 Task: Log work in the project AgileCrest for the issue 'Implement a new cloud-based customer engagement system for a company with advanced marketing automation and customer retention features' spent time as '1w 5d 6h 57m' and remaining time as '2w 2d 18h 5m' and add a flag. Now add the issue to the epic 'PCI DSS Compliance'. Log work in the project AgileCrest for the issue 'Integrate a new virtual reality feature into an existing mobile application to enhance user experience and immersion' spent time as '1w 5d 16h 21m' and remaining time as '5w 2d 9h 22m' and clone the issue. Now add the issue to the epic 'IT Risk Management'
Action: Mouse moved to (934, 223)
Screenshot: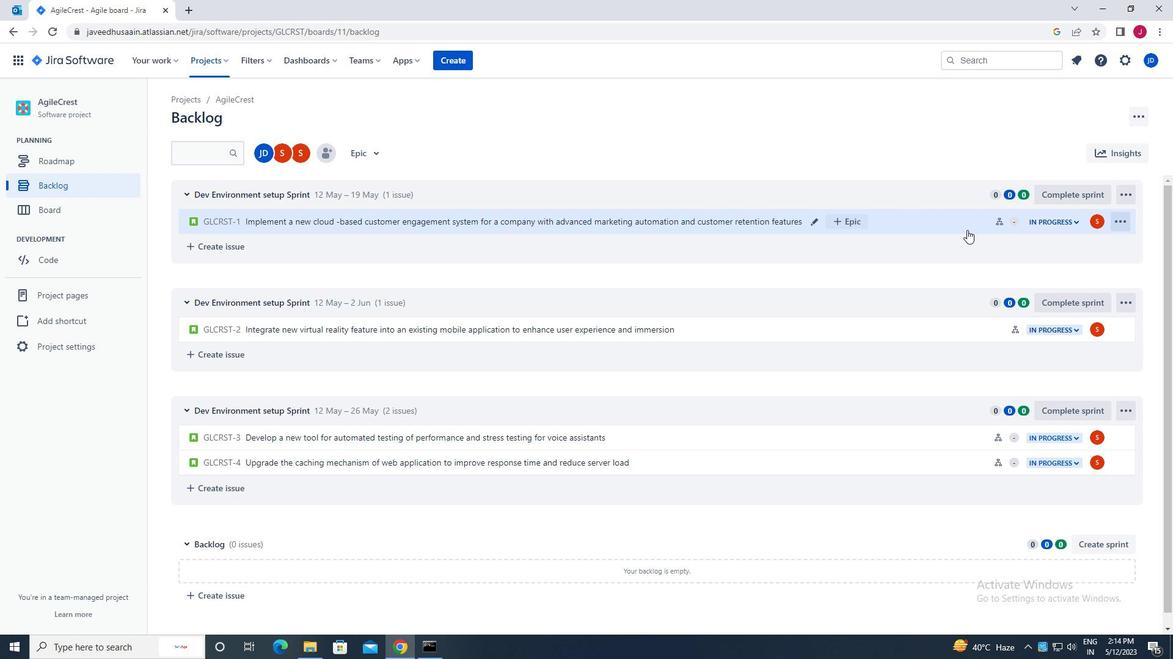 
Action: Mouse pressed left at (934, 223)
Screenshot: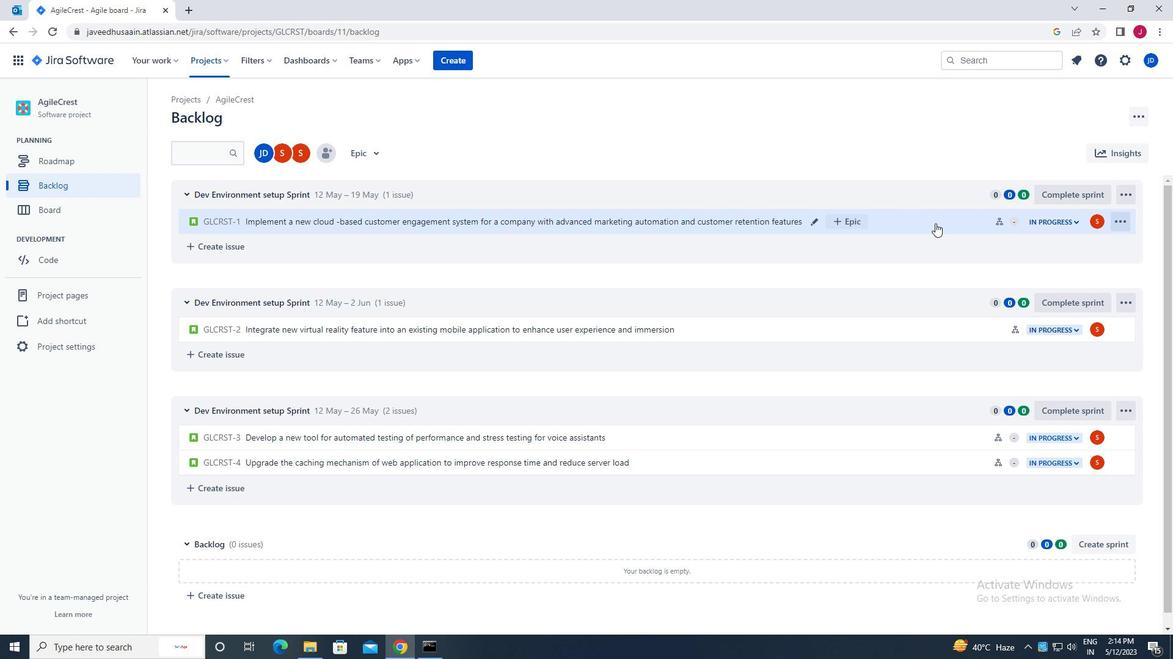 
Action: Mouse moved to (1117, 188)
Screenshot: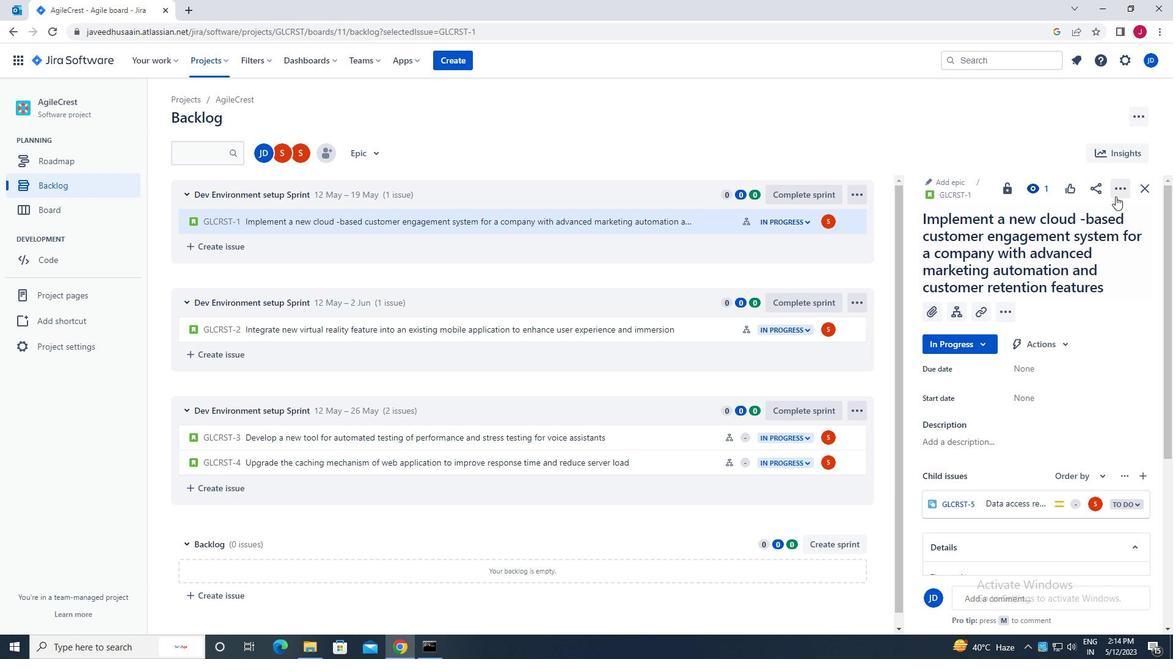 
Action: Mouse pressed left at (1117, 188)
Screenshot: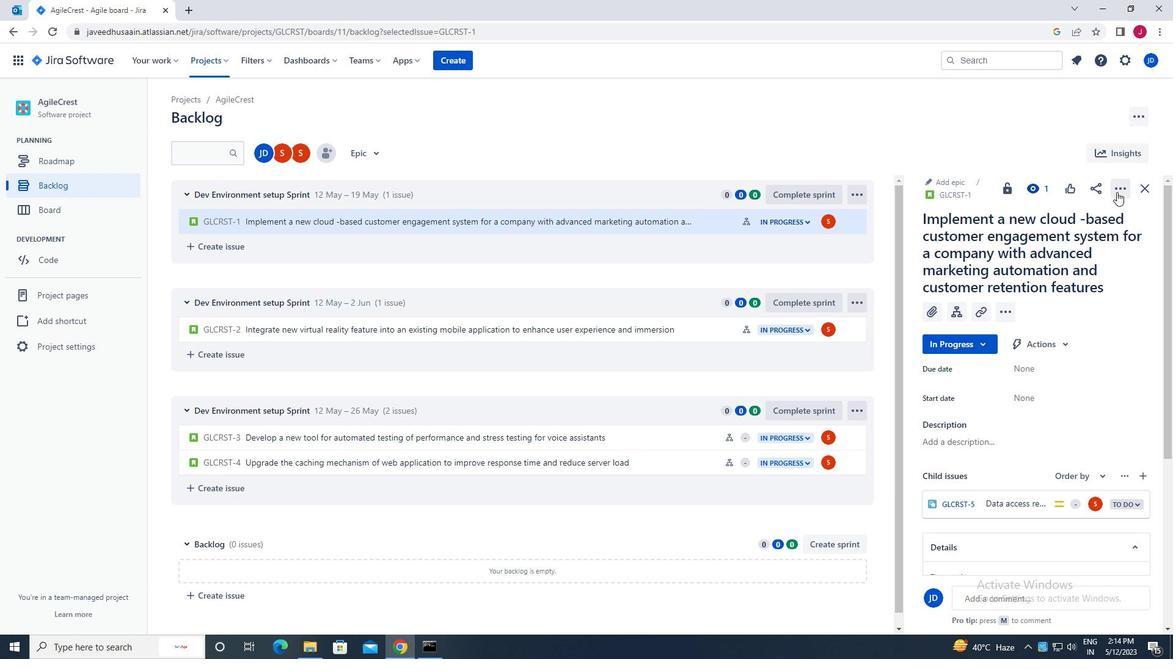 
Action: Mouse moved to (1070, 223)
Screenshot: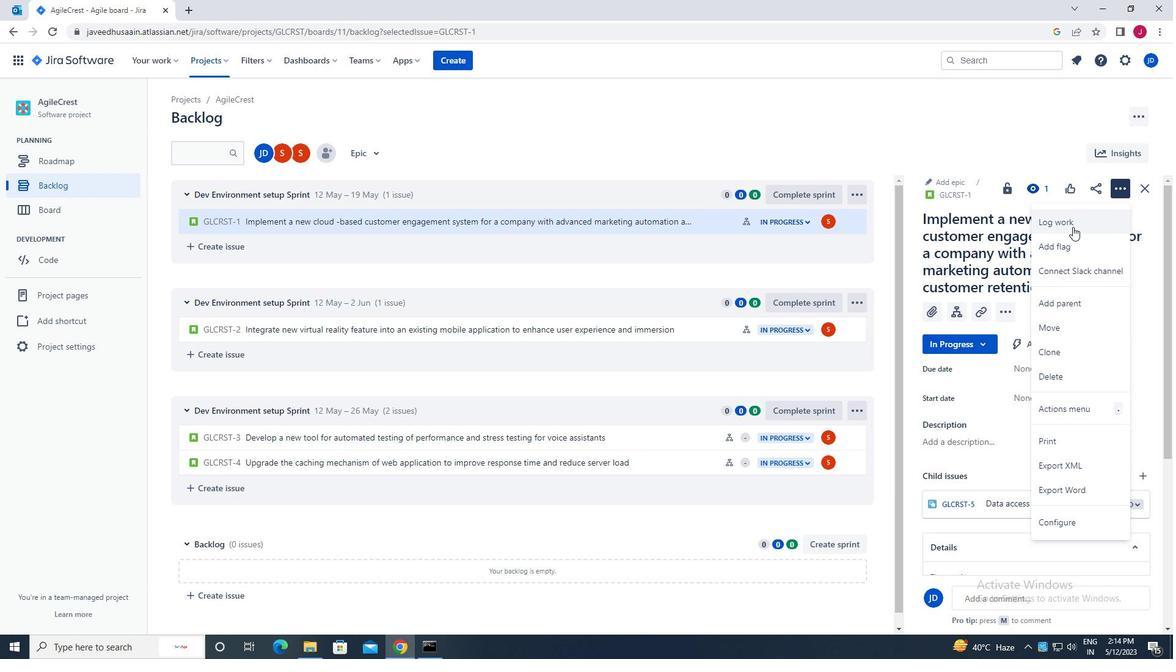 
Action: Mouse pressed left at (1070, 223)
Screenshot: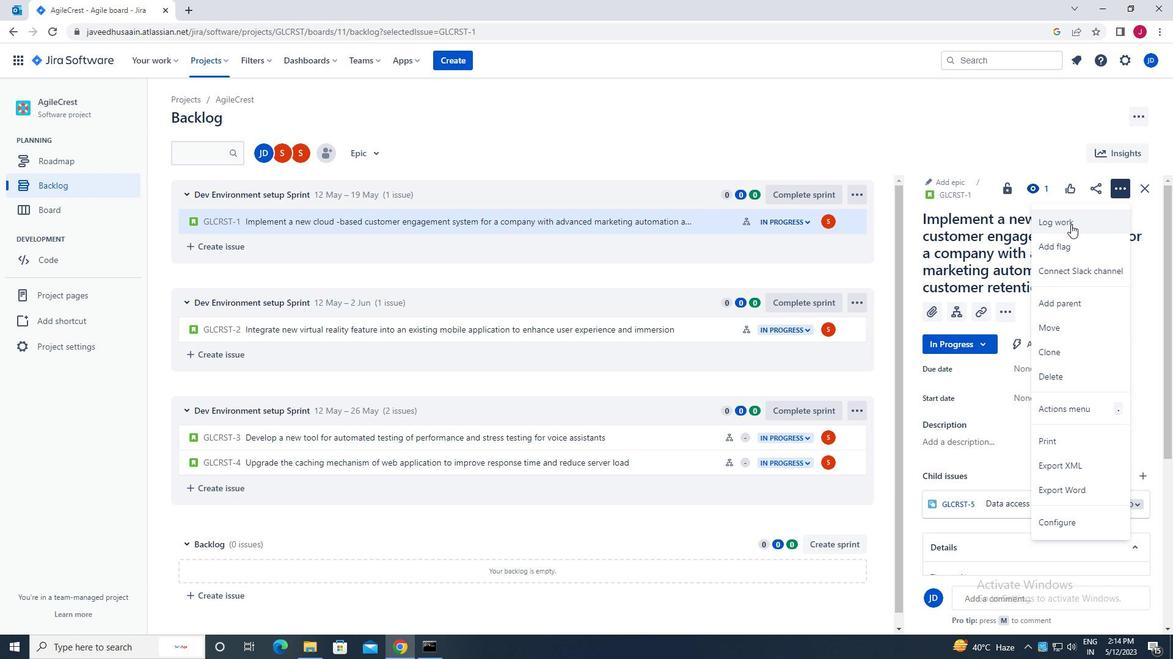 
Action: Mouse moved to (557, 181)
Screenshot: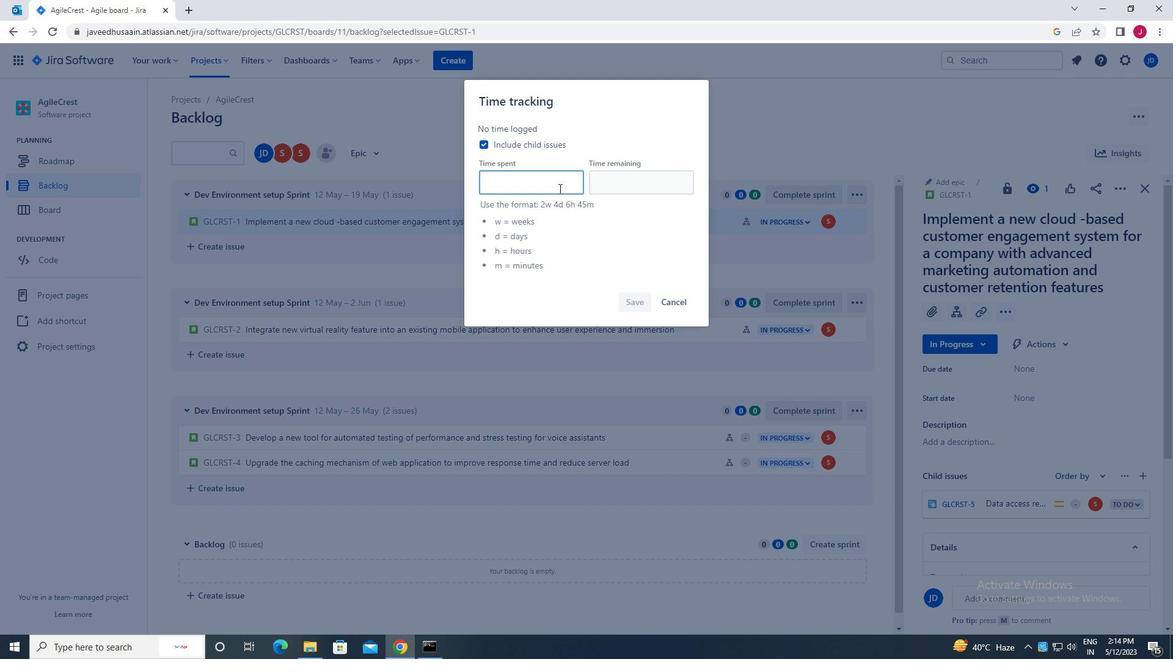 
Action: Mouse pressed left at (557, 181)
Screenshot: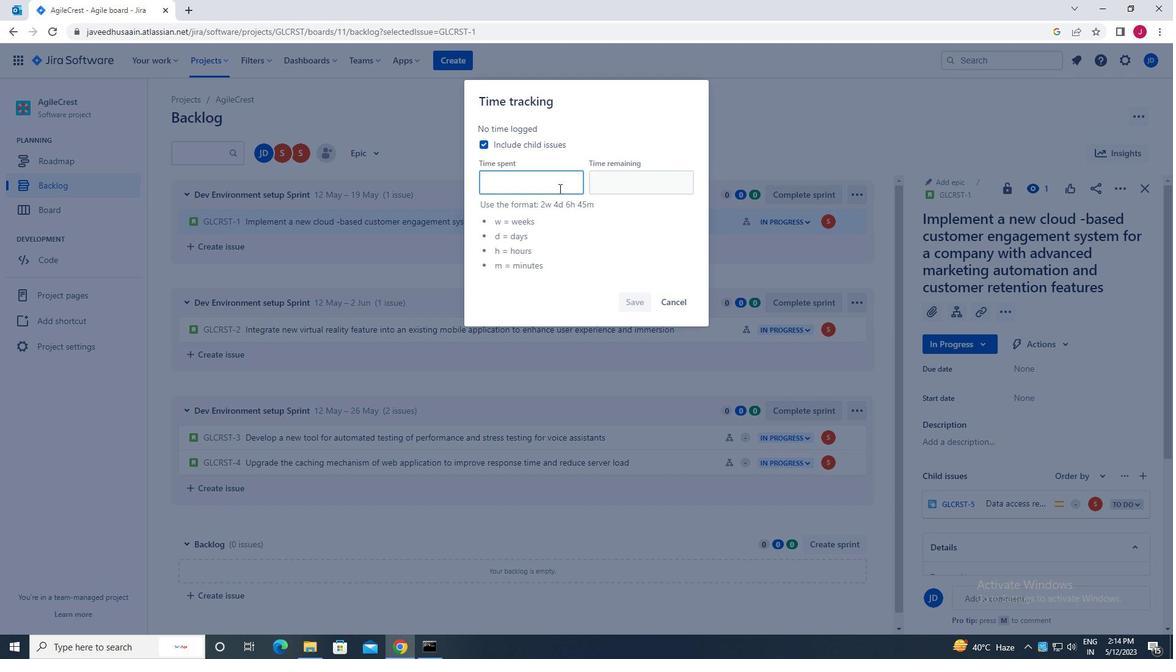 
Action: Mouse moved to (557, 181)
Screenshot: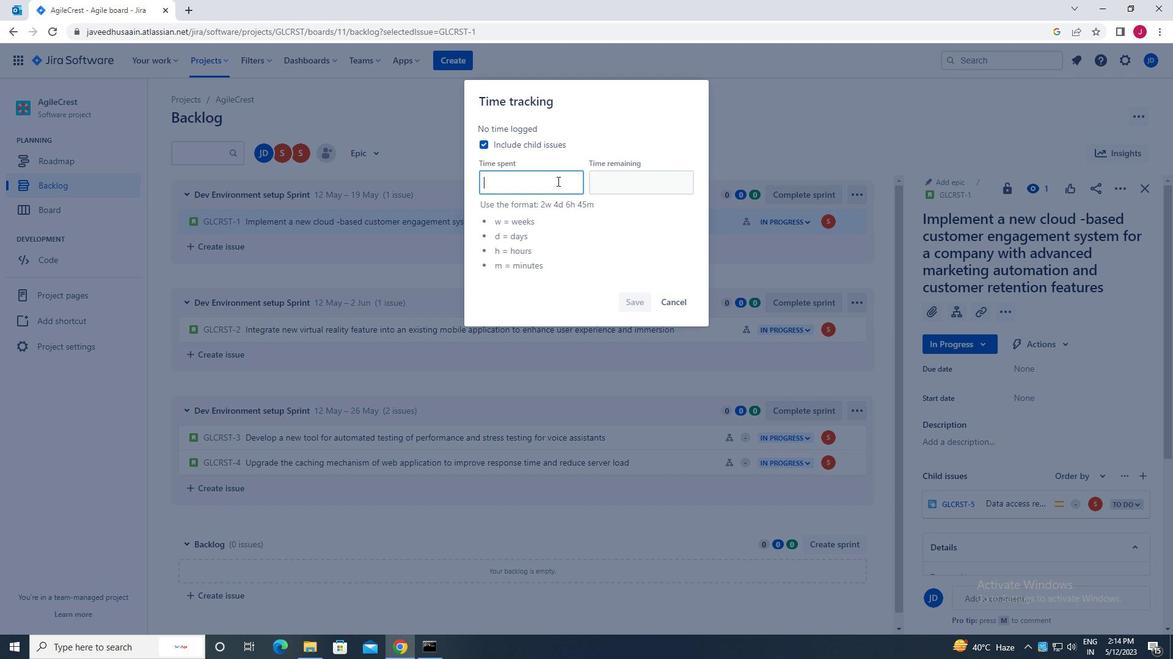
Action: Key pressed 1<Key.caps_lock>w<Key.space>5d<Key.space>6h<Key.space>57m
Screenshot: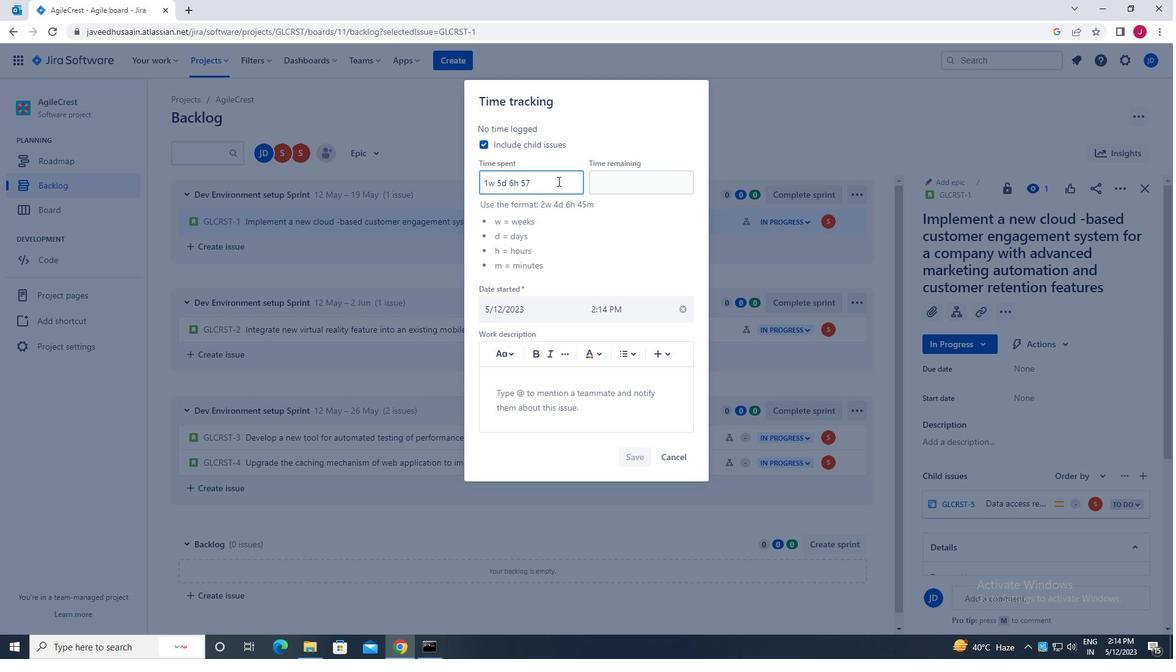 
Action: Mouse moved to (620, 184)
Screenshot: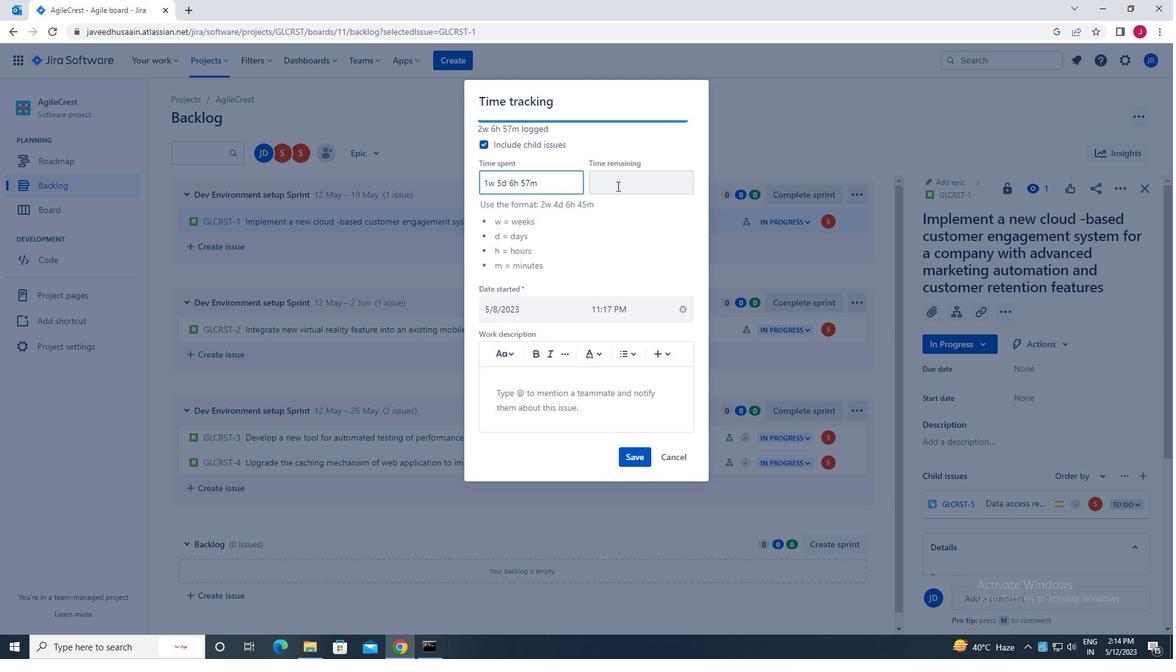 
Action: Mouse pressed left at (620, 184)
Screenshot: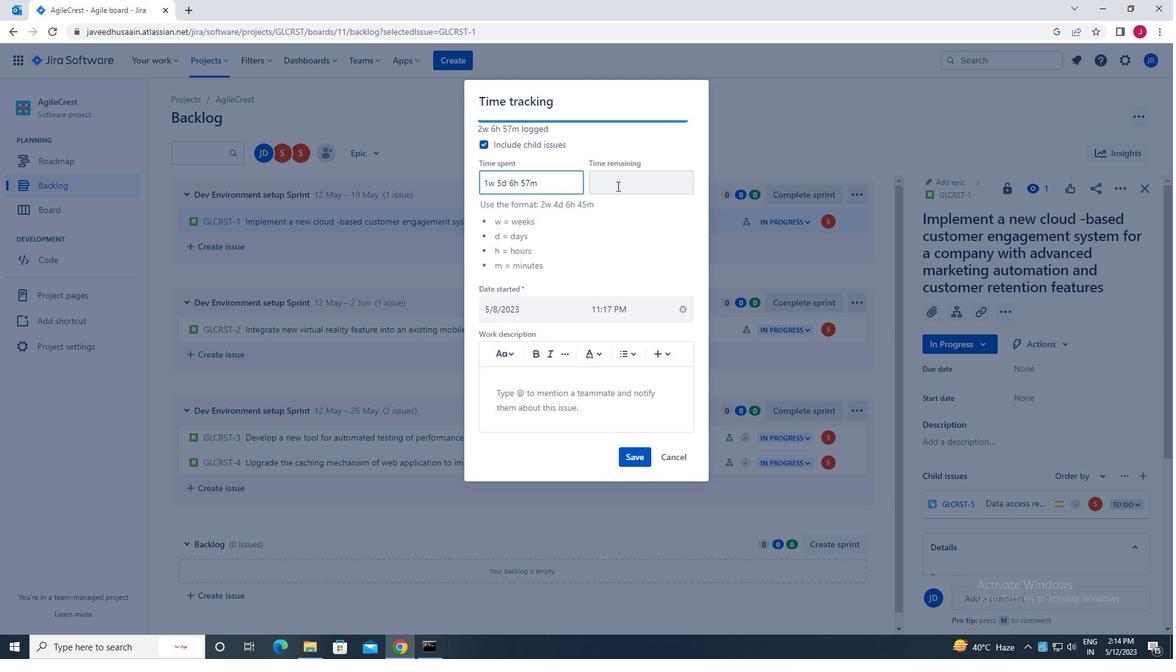 
Action: Mouse moved to (620, 184)
Screenshot: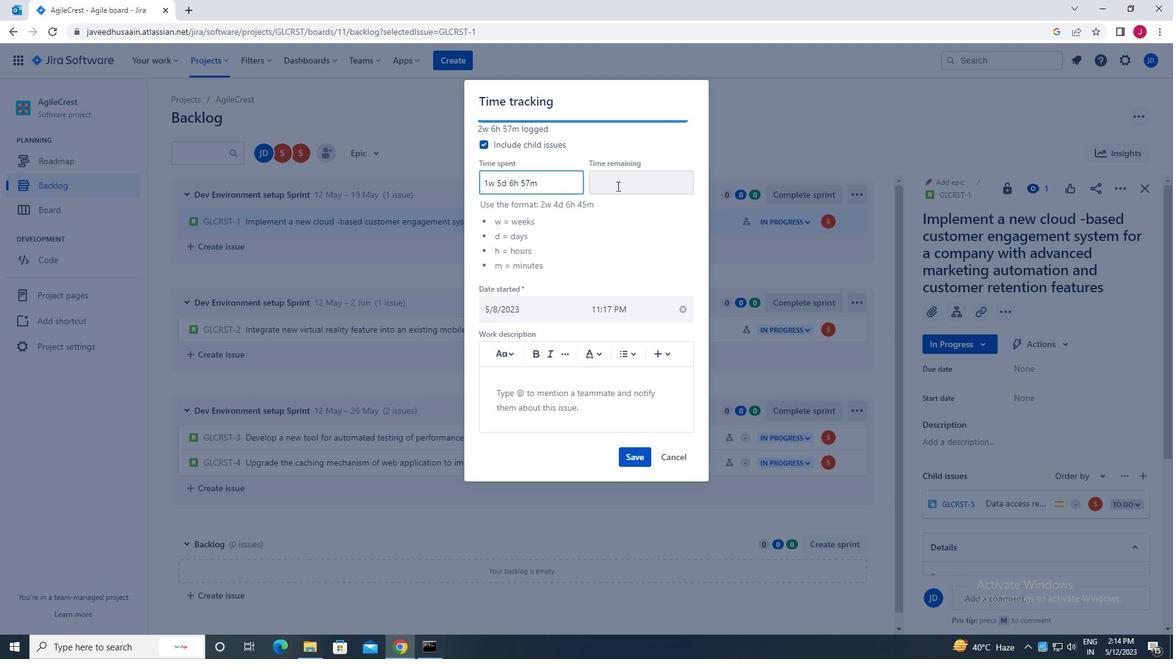 
Action: Key pressed 2w<Key.space>2d<Key.space>18h<Key.space>5m
Screenshot: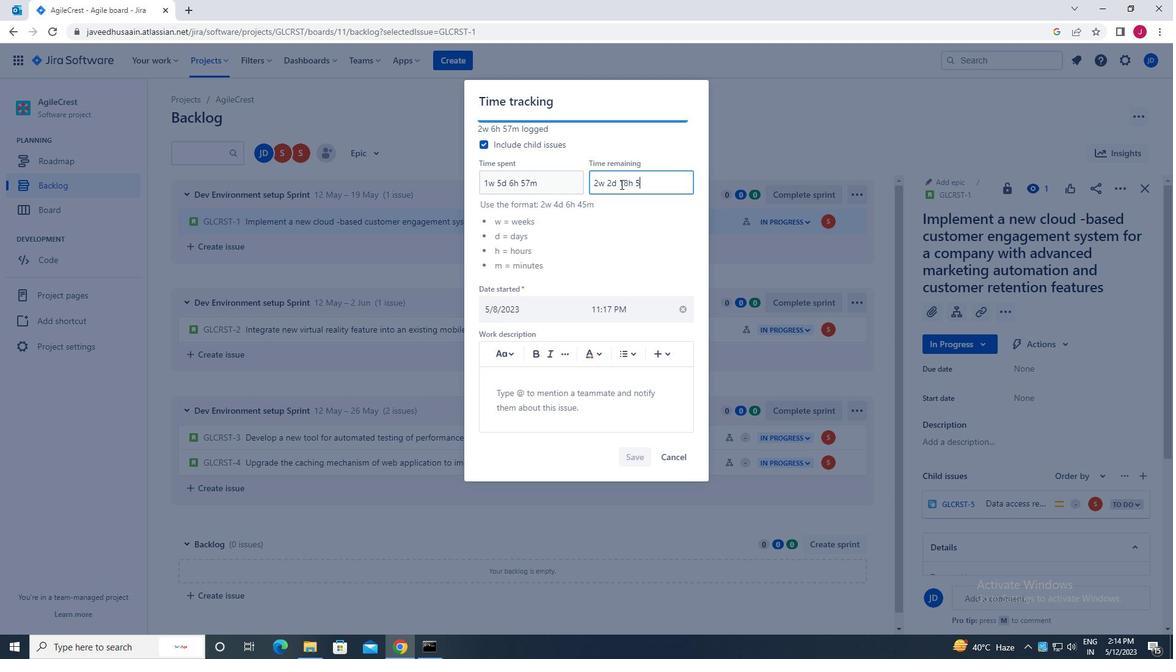 
Action: Mouse moved to (636, 461)
Screenshot: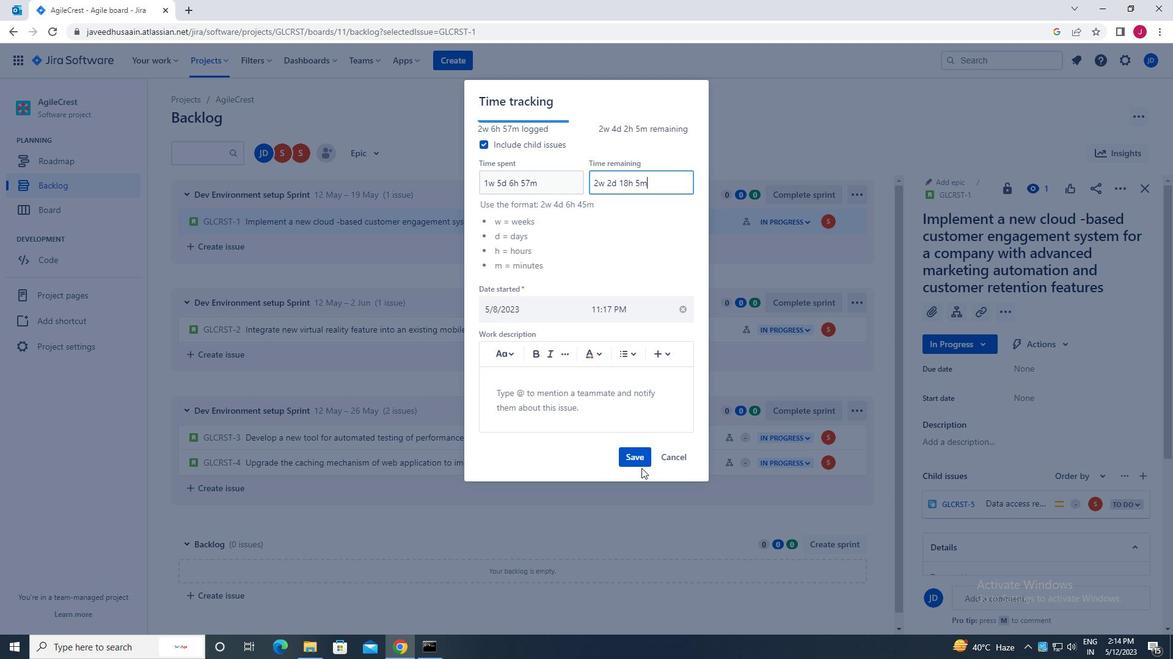 
Action: Mouse pressed left at (636, 461)
Screenshot: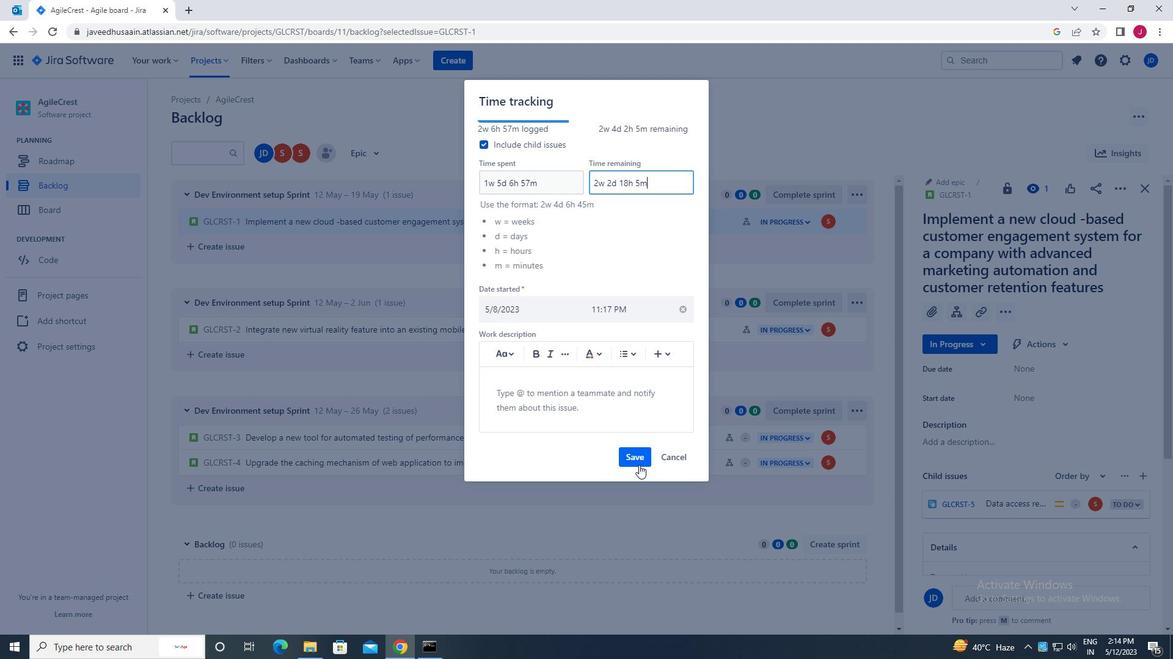 
Action: Mouse moved to (1116, 183)
Screenshot: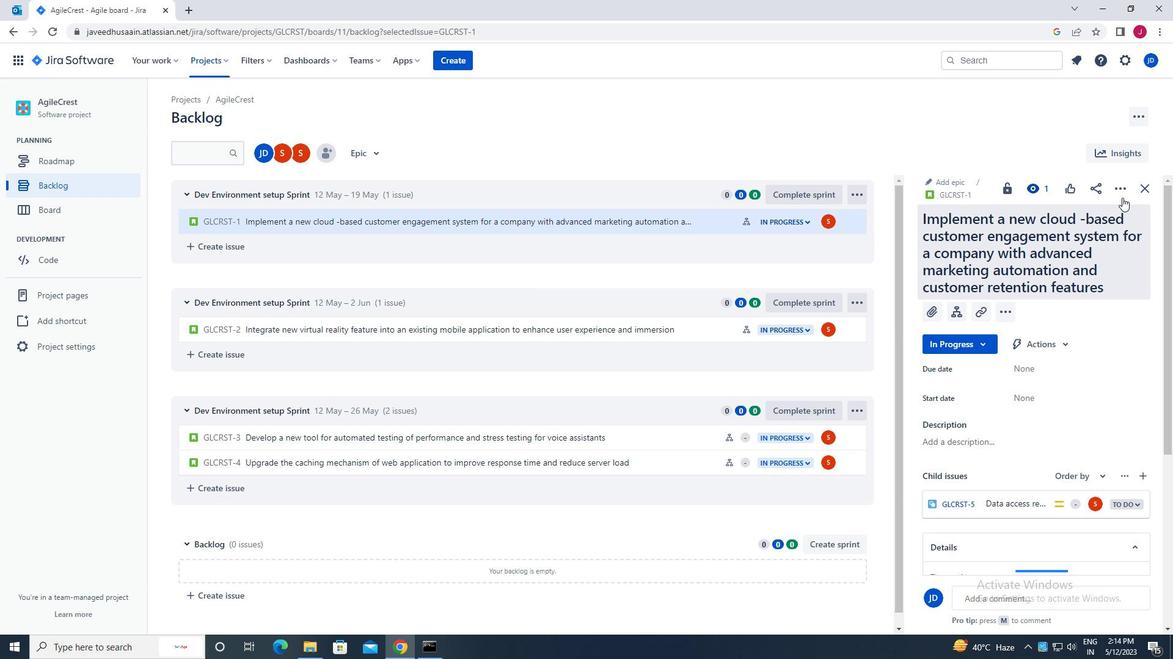 
Action: Mouse pressed left at (1116, 183)
Screenshot: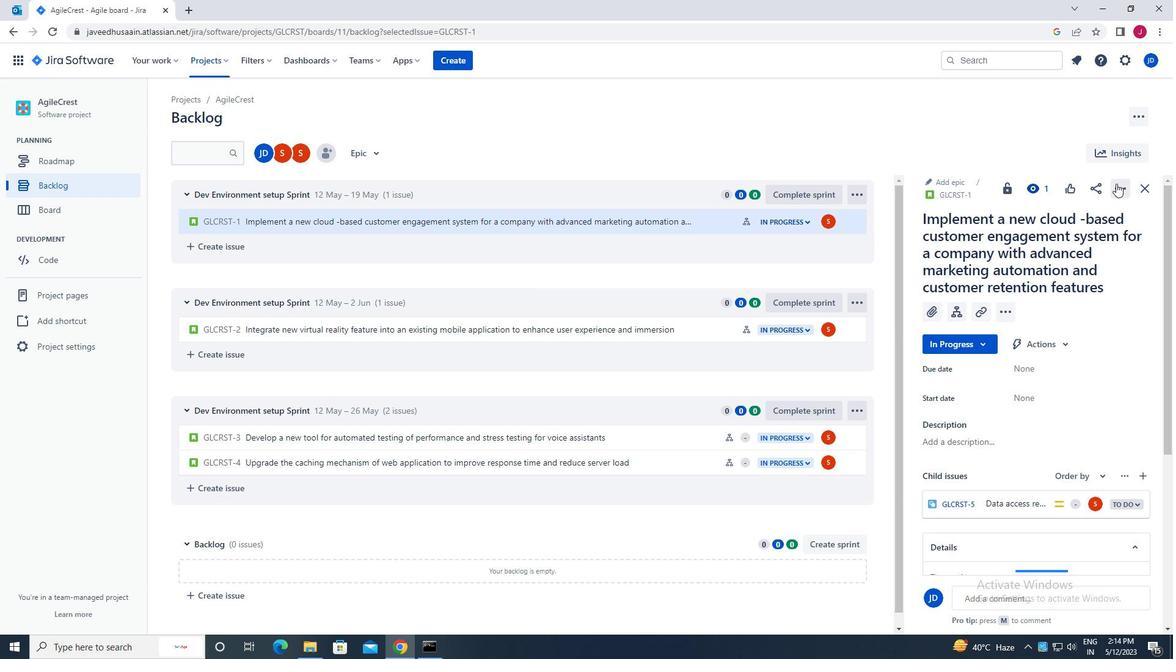 
Action: Mouse moved to (1060, 248)
Screenshot: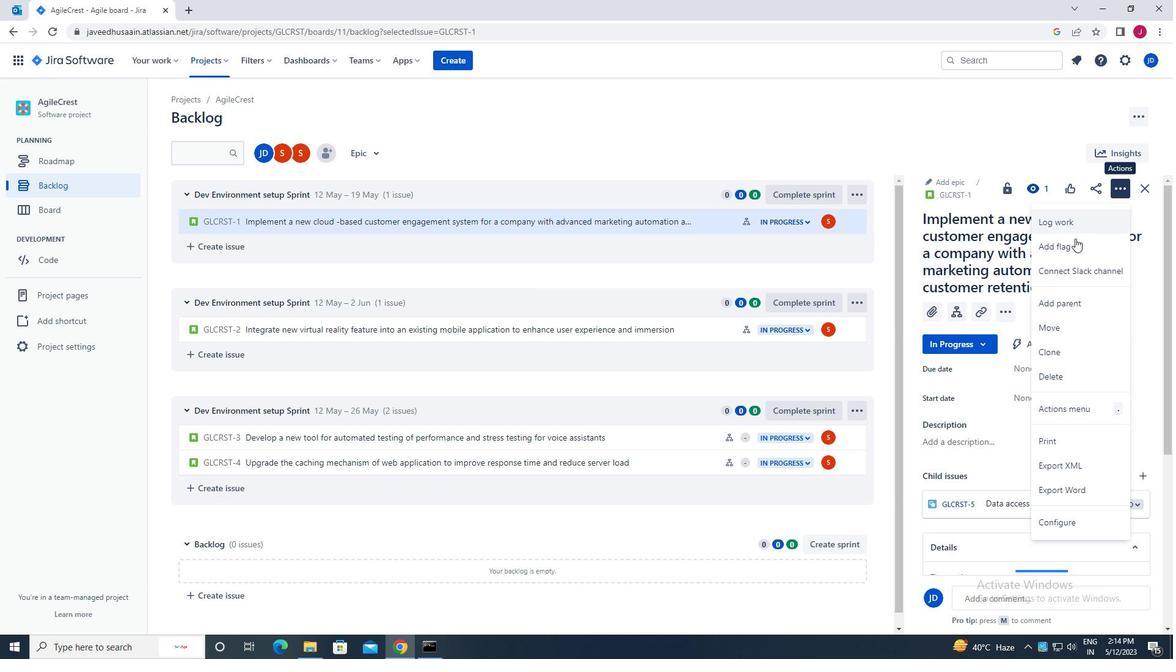 
Action: Mouse pressed left at (1060, 248)
Screenshot: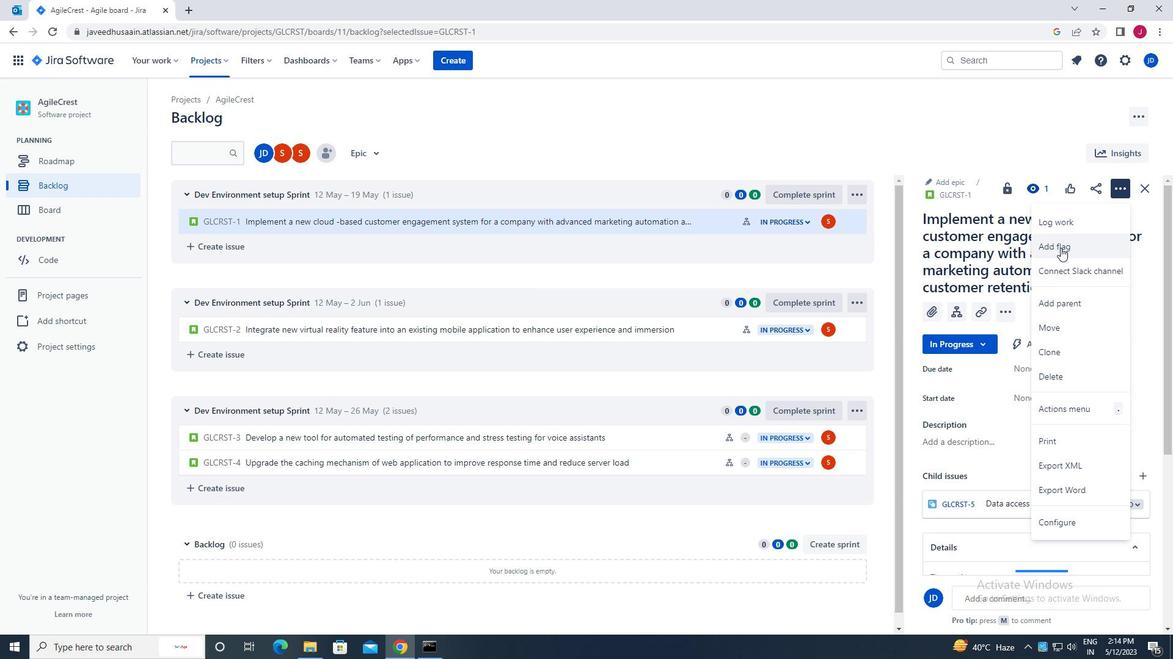 
Action: Mouse moved to (1140, 191)
Screenshot: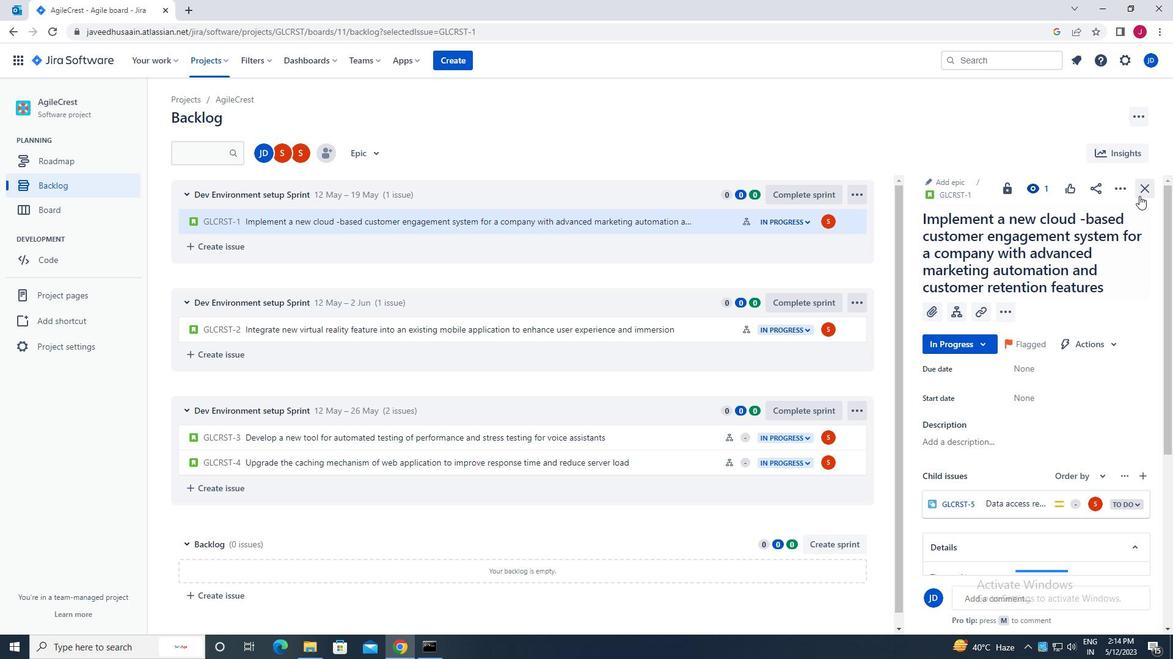 
Action: Mouse pressed left at (1140, 191)
Screenshot: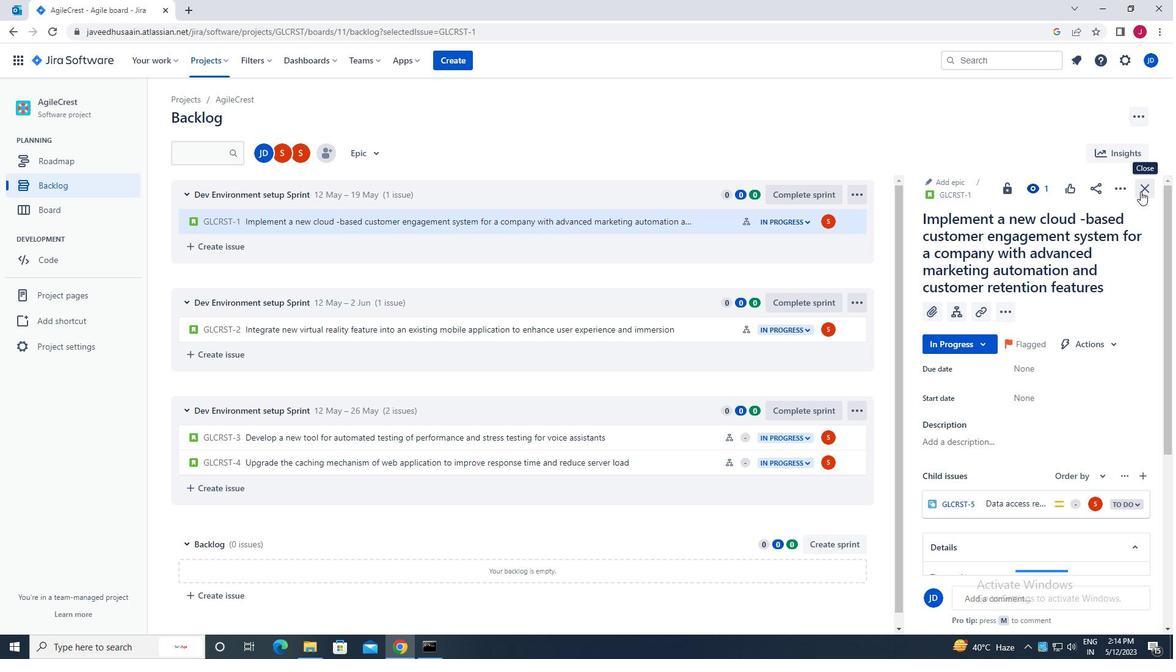 
Action: Mouse moved to (354, 152)
Screenshot: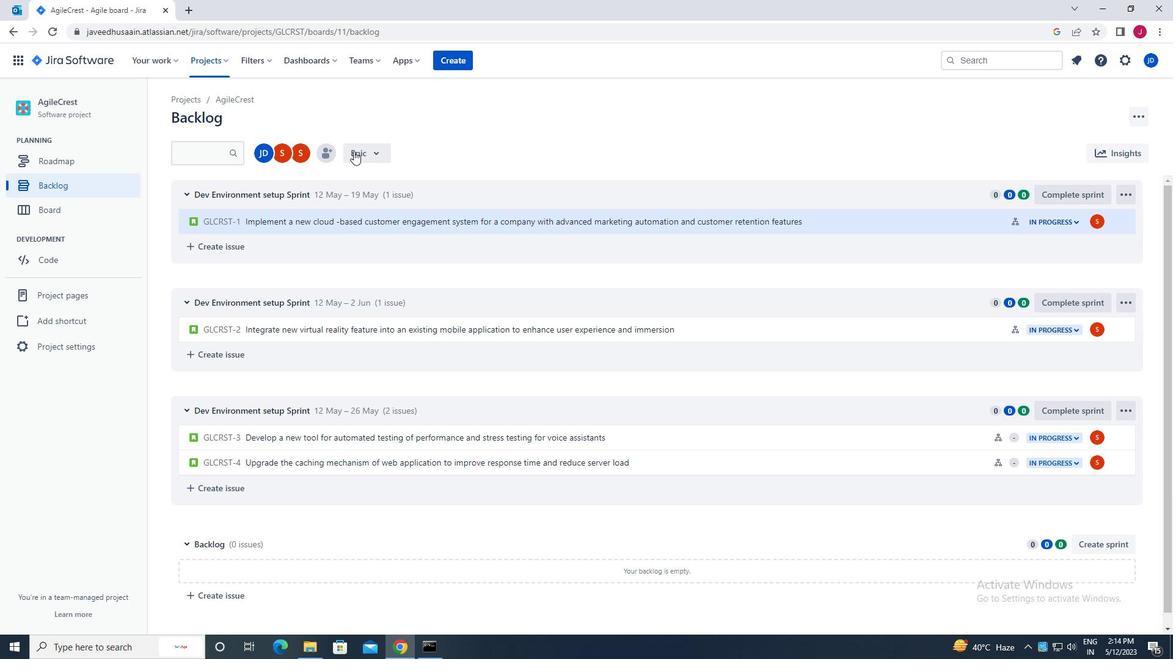 
Action: Mouse pressed left at (354, 152)
Screenshot: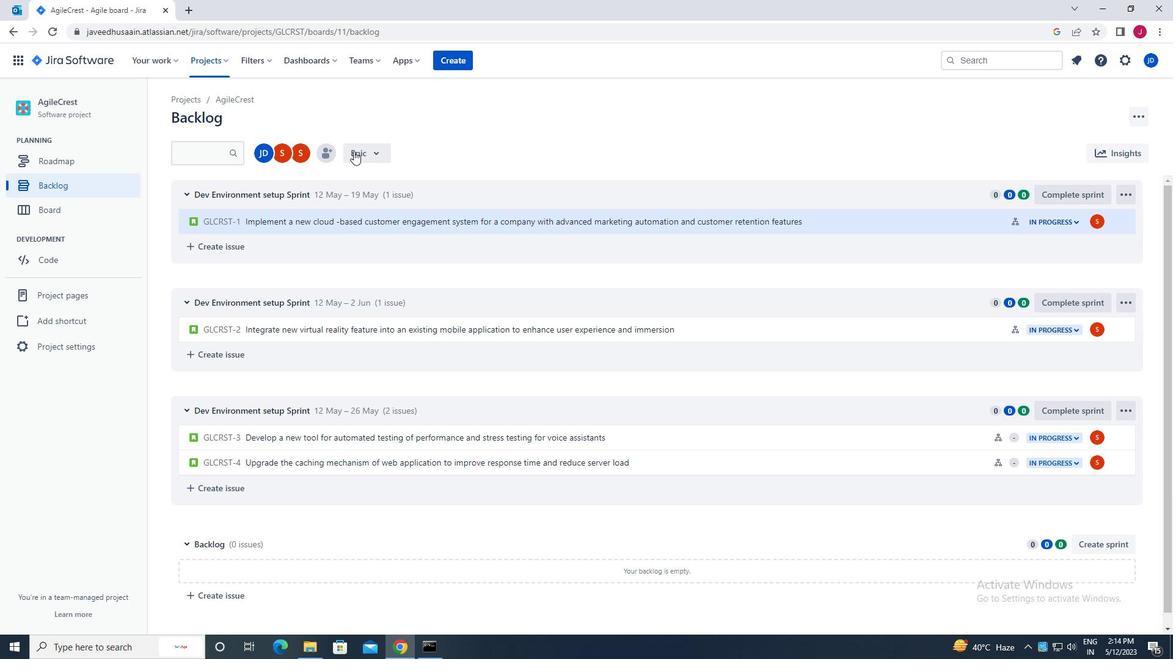 
Action: Mouse moved to (373, 202)
Screenshot: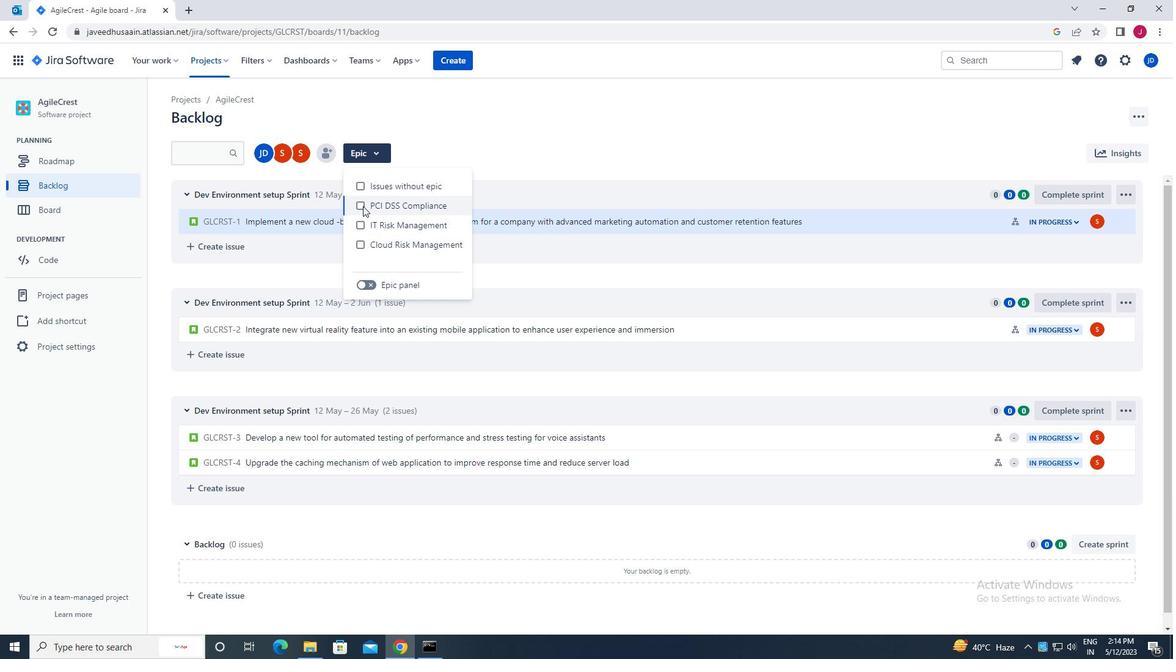 
Action: Mouse pressed left at (373, 202)
Screenshot: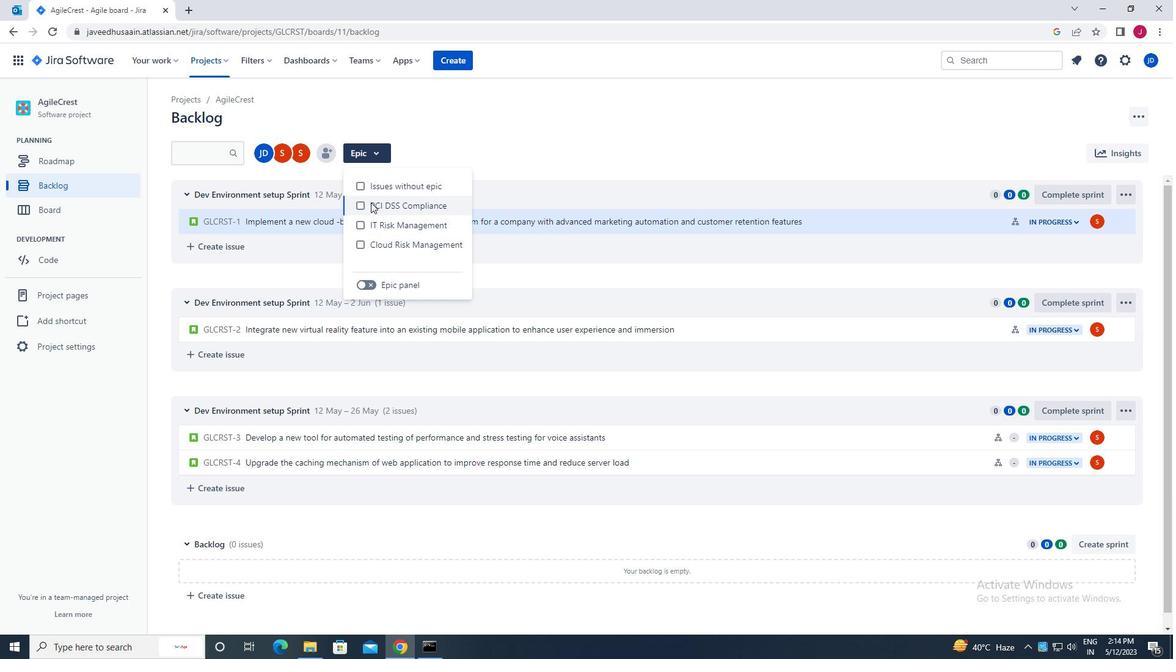 
Action: Mouse moved to (596, 127)
Screenshot: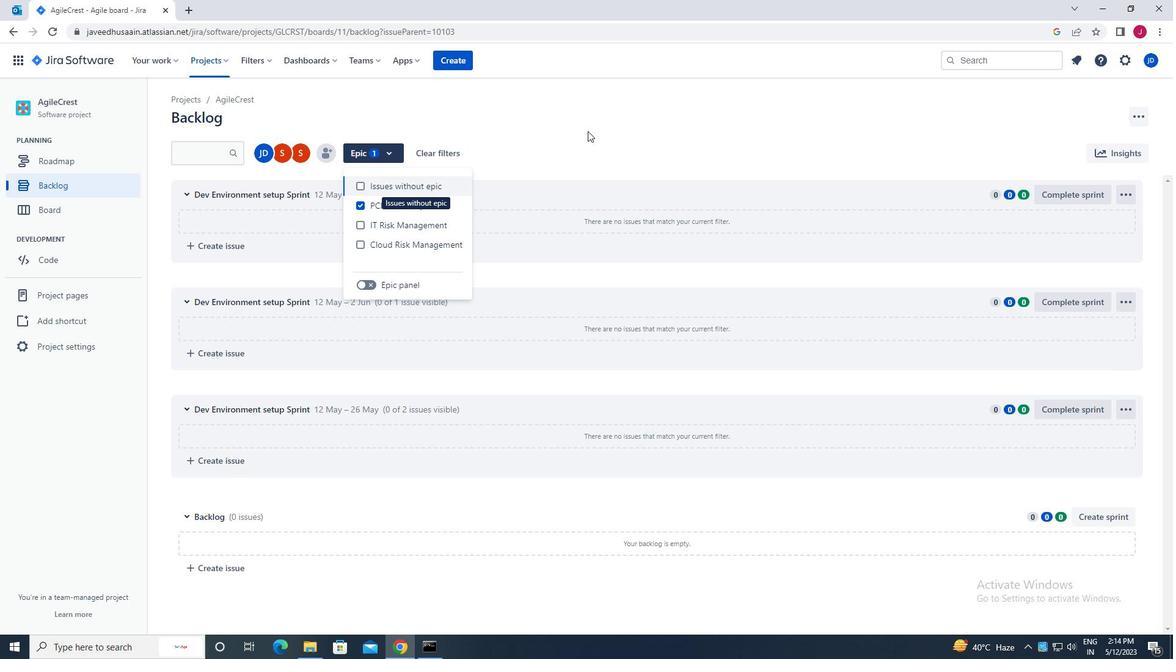 
Action: Mouse pressed left at (596, 127)
Screenshot: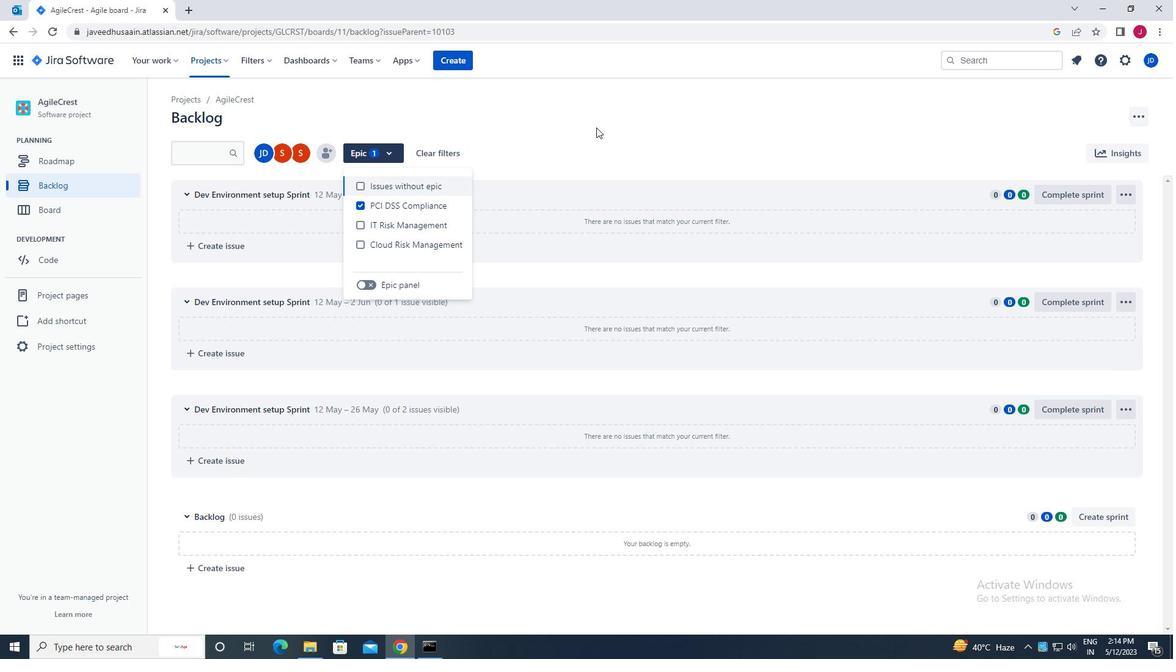 
Action: Mouse moved to (89, 183)
Screenshot: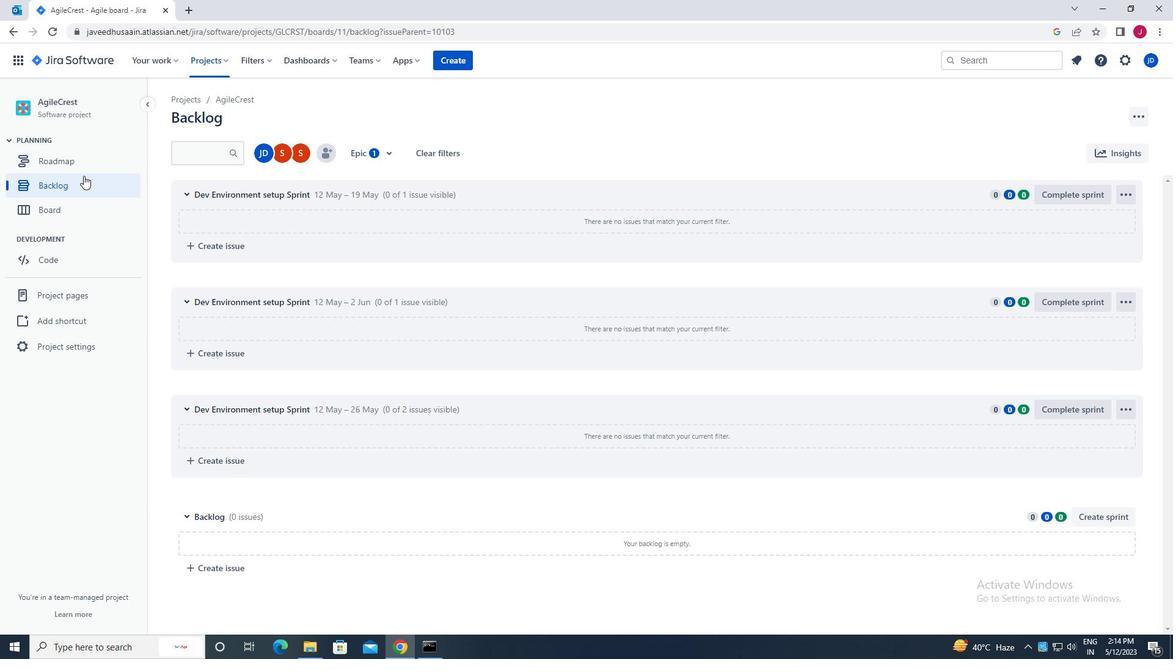
Action: Mouse pressed left at (89, 183)
Screenshot: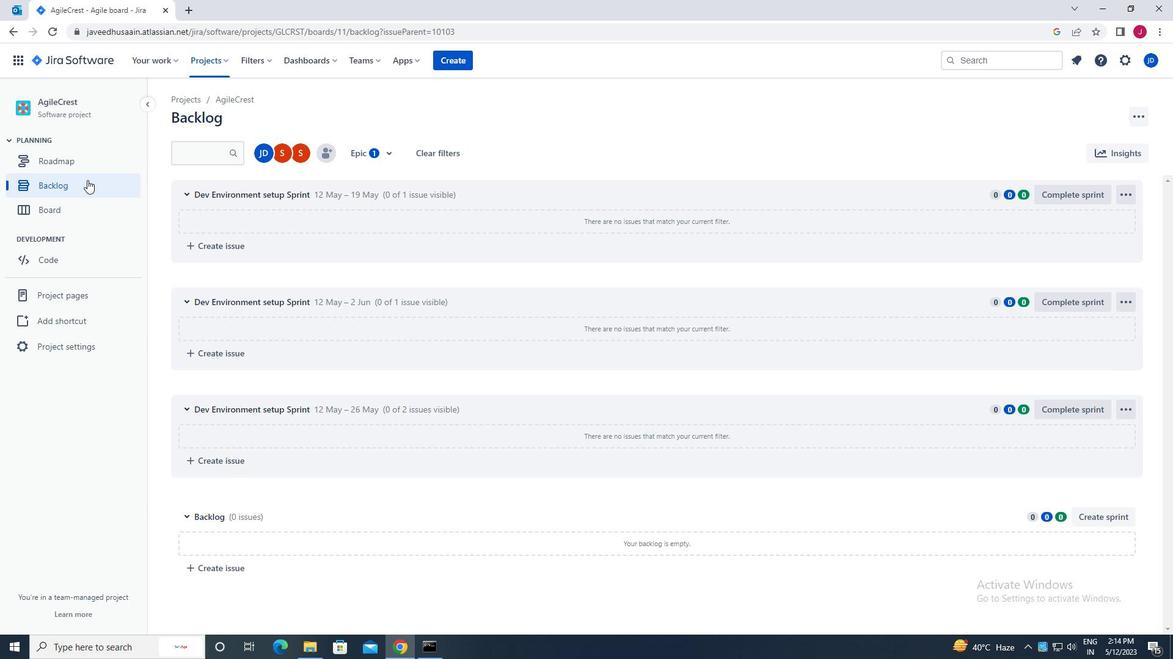 
Action: Mouse moved to (921, 335)
Screenshot: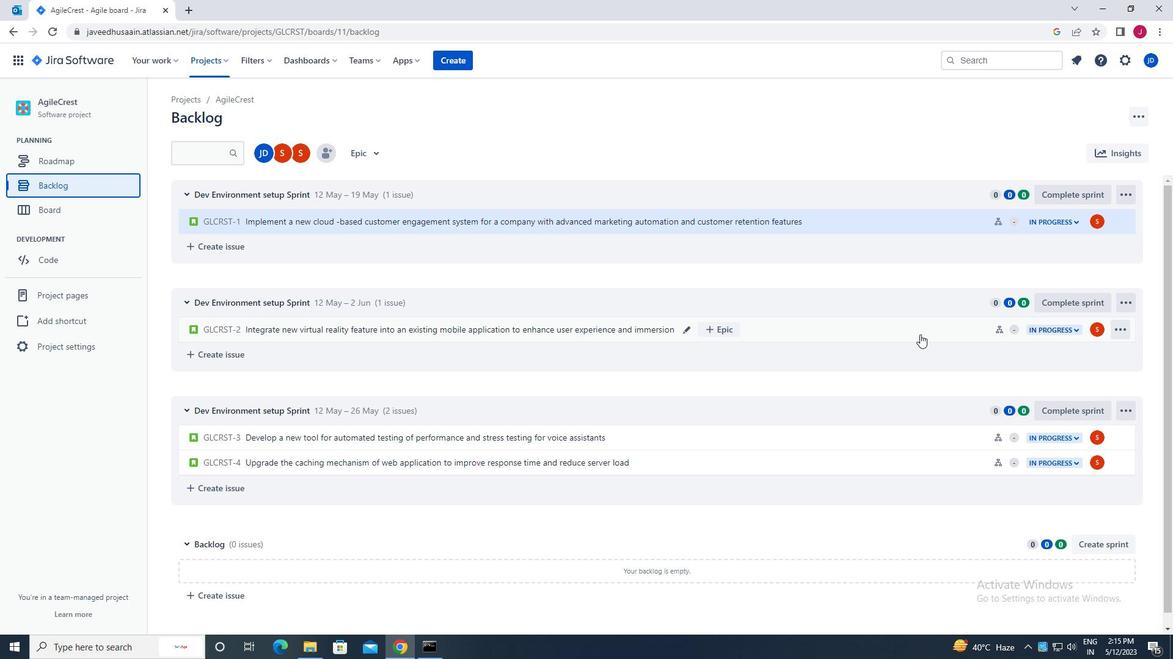 
Action: Mouse pressed left at (921, 335)
Screenshot: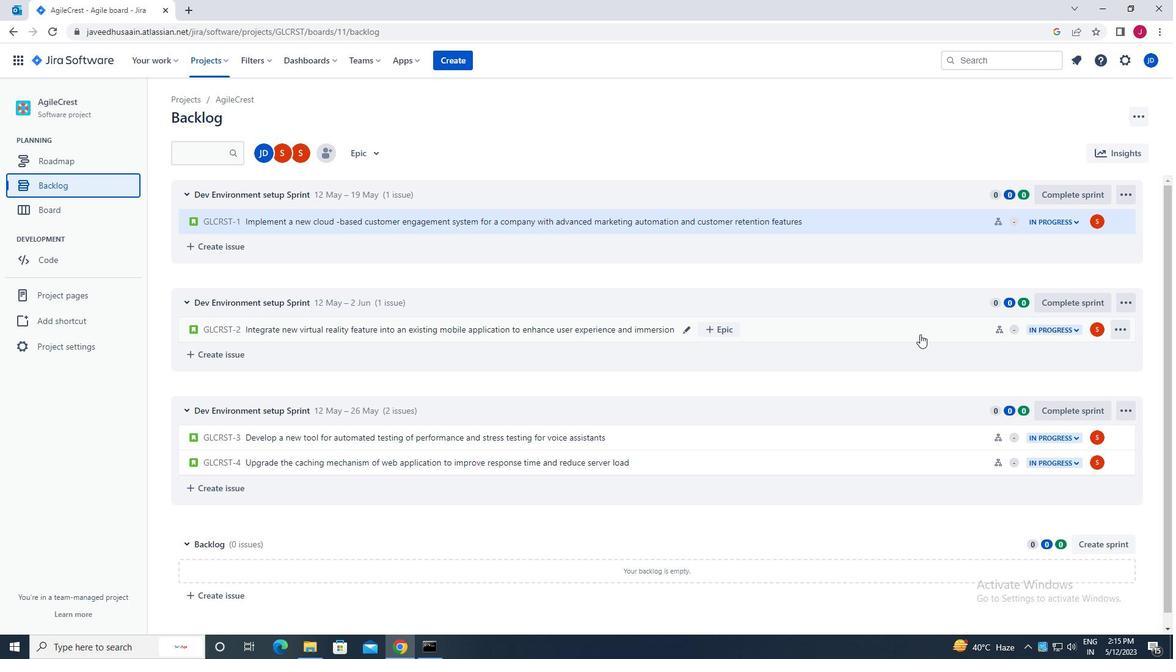 
Action: Mouse moved to (1119, 185)
Screenshot: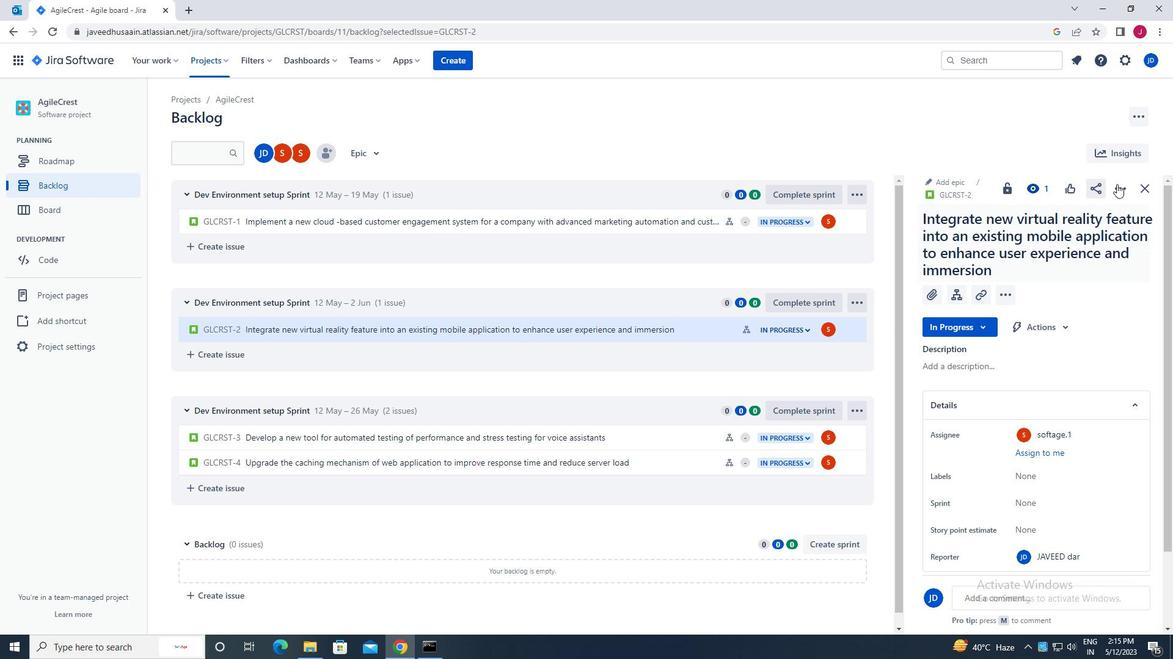 
Action: Mouse pressed left at (1119, 185)
Screenshot: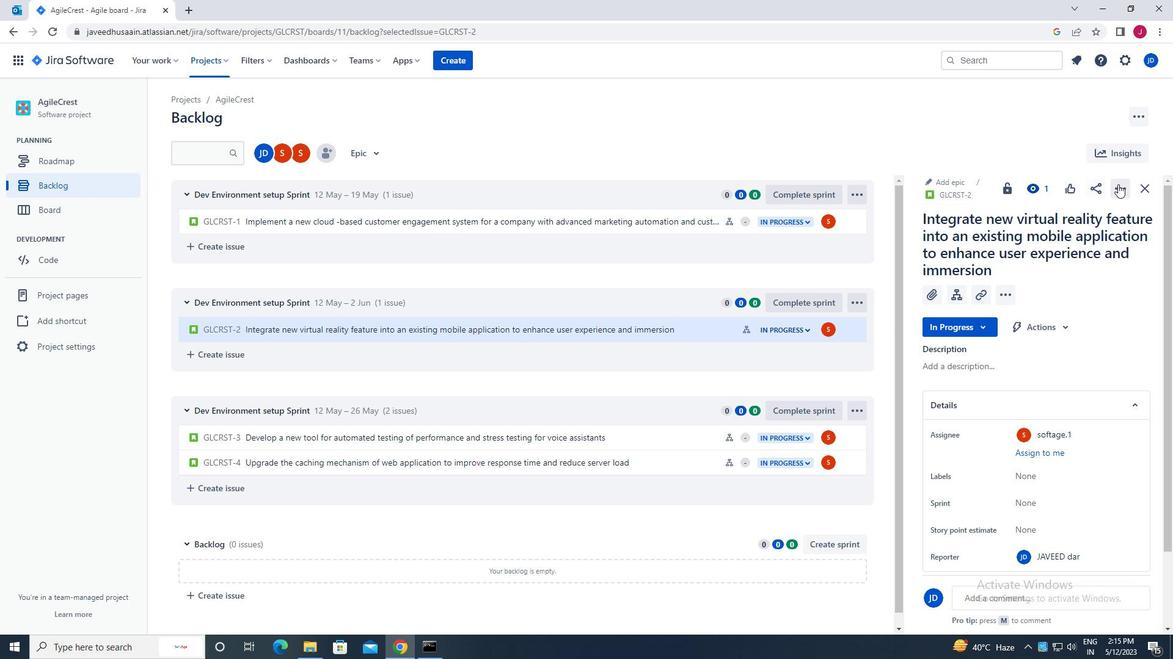 
Action: Mouse moved to (1068, 223)
Screenshot: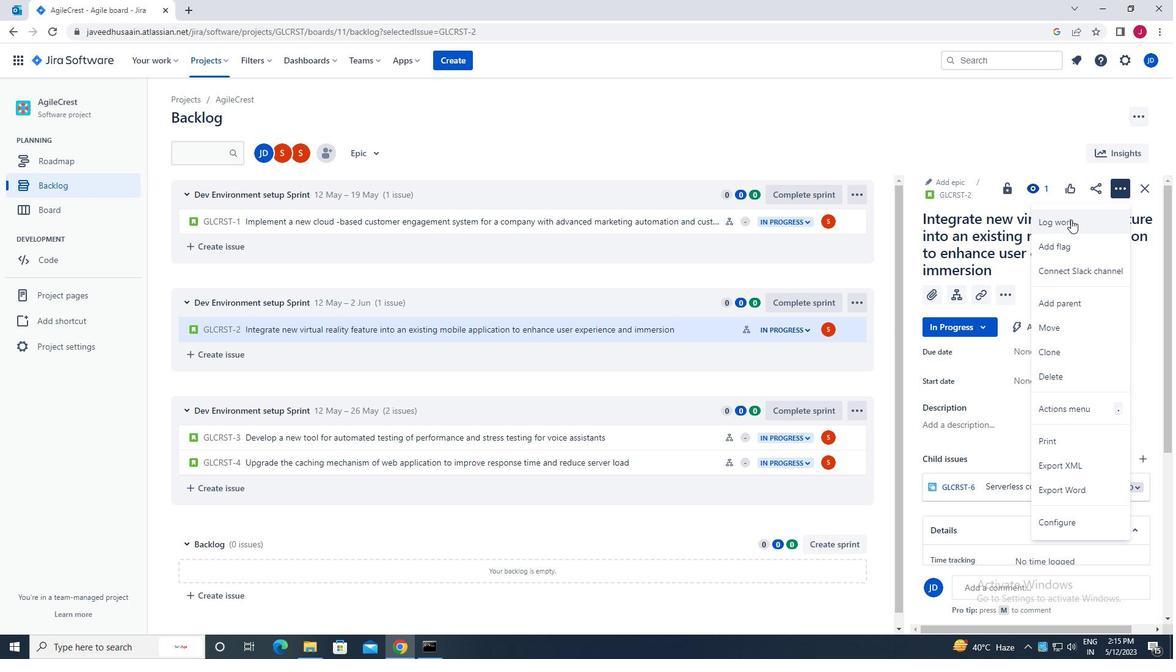 
Action: Mouse pressed left at (1068, 223)
Screenshot: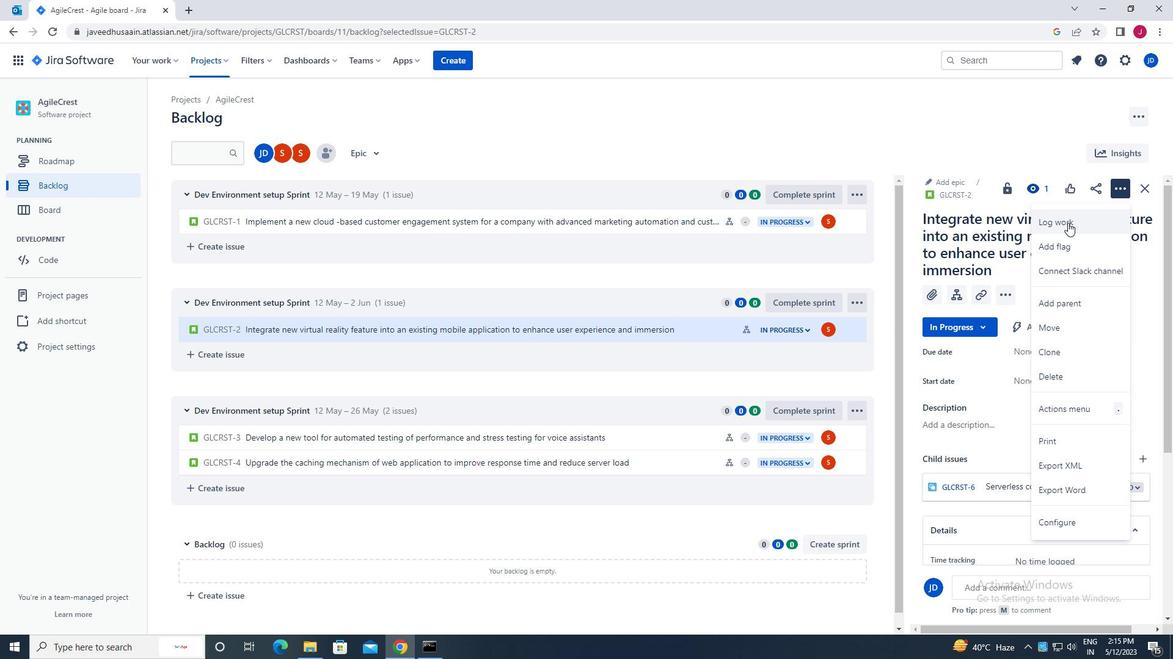 
Action: Mouse moved to (562, 183)
Screenshot: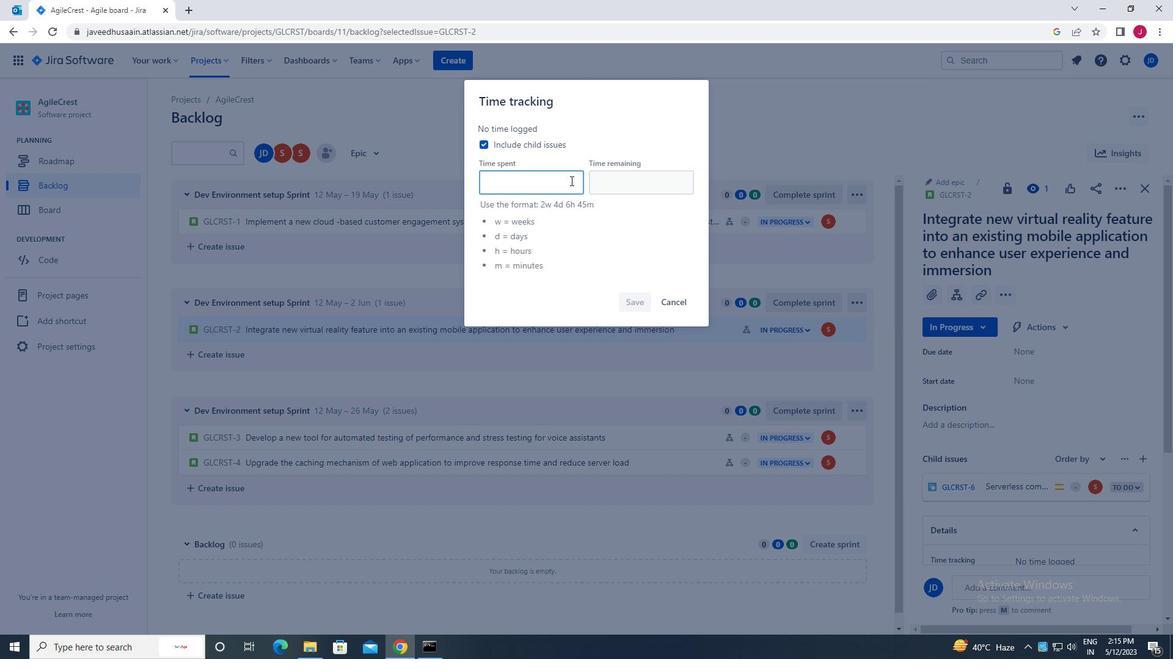 
Action: Mouse pressed left at (562, 183)
Screenshot: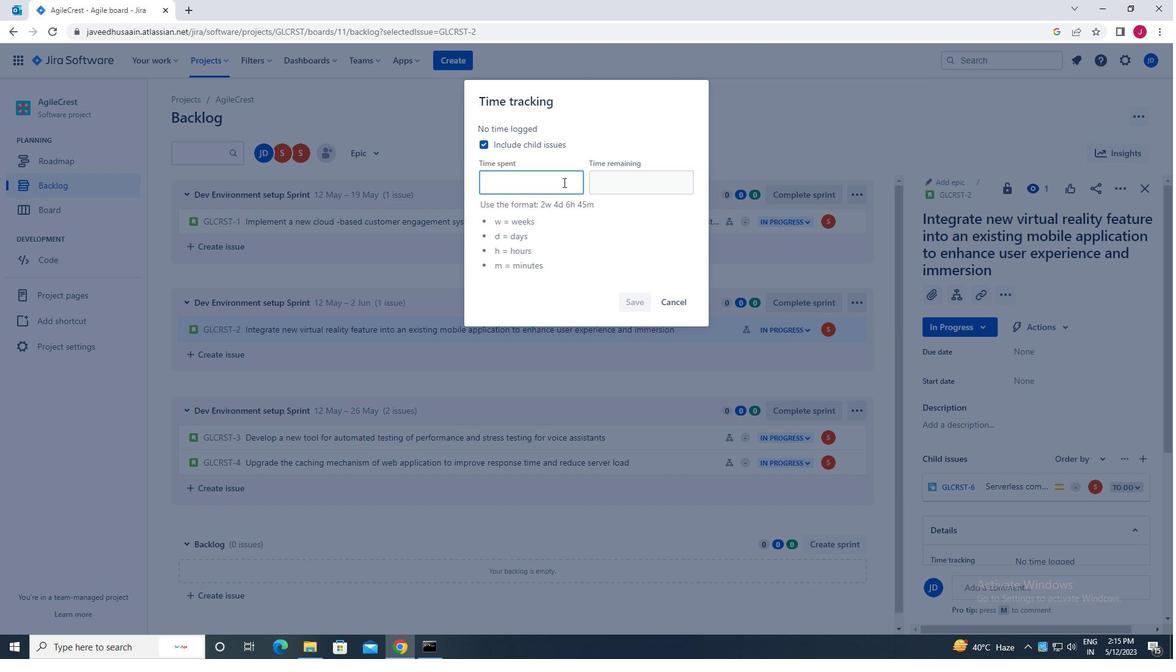 
Action: Key pressed 1w<Key.space>5d<Key.space>16h<Key.space>21m
Screenshot: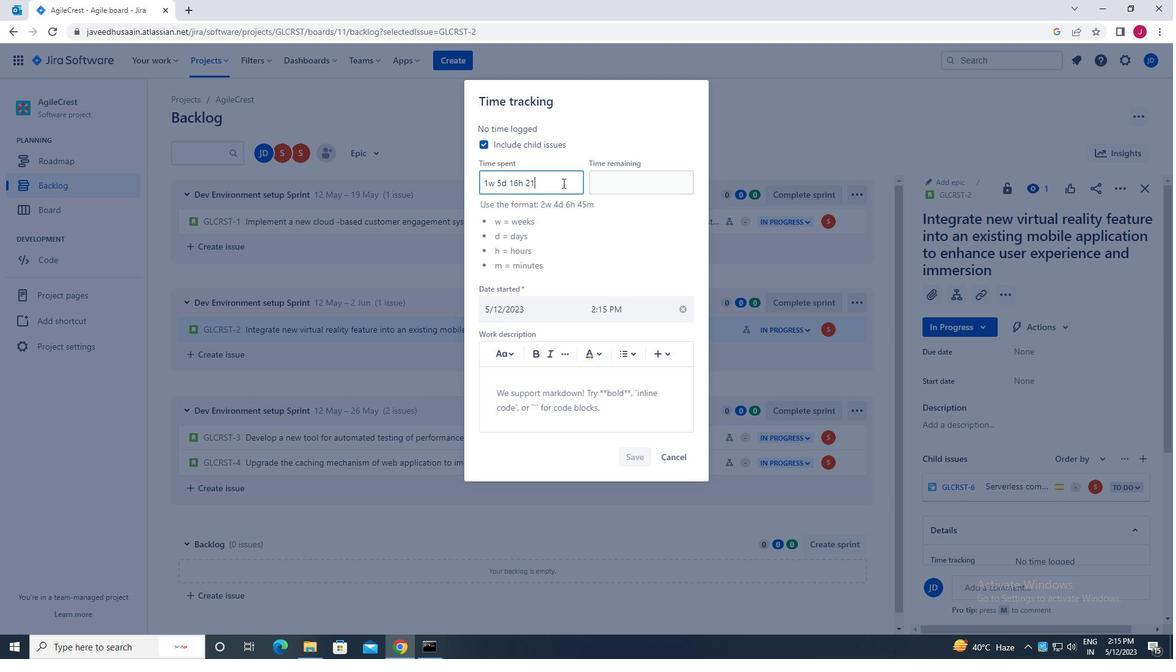 
Action: Mouse moved to (604, 185)
Screenshot: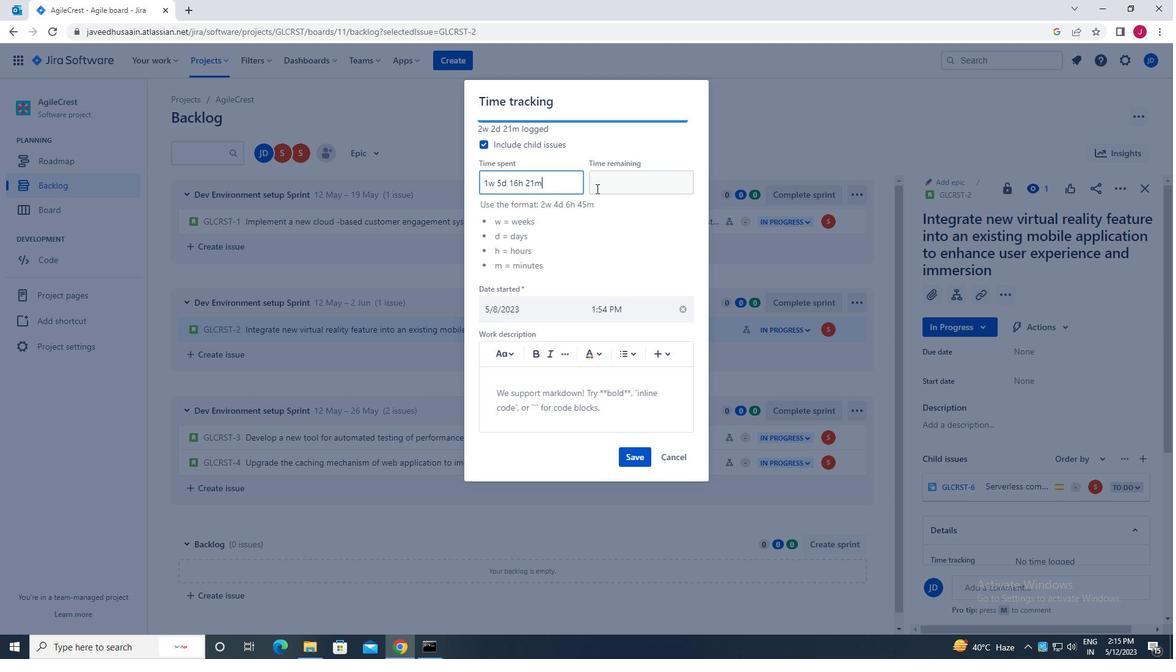 
Action: Mouse pressed left at (604, 185)
Screenshot: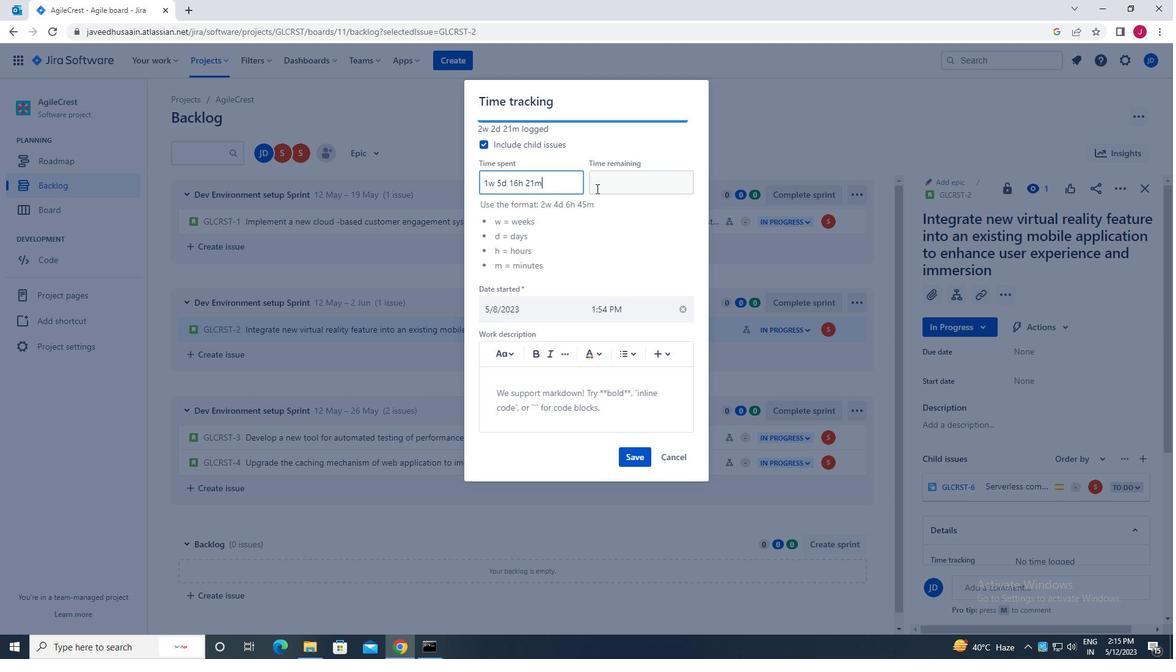 
Action: Mouse moved to (606, 185)
Screenshot: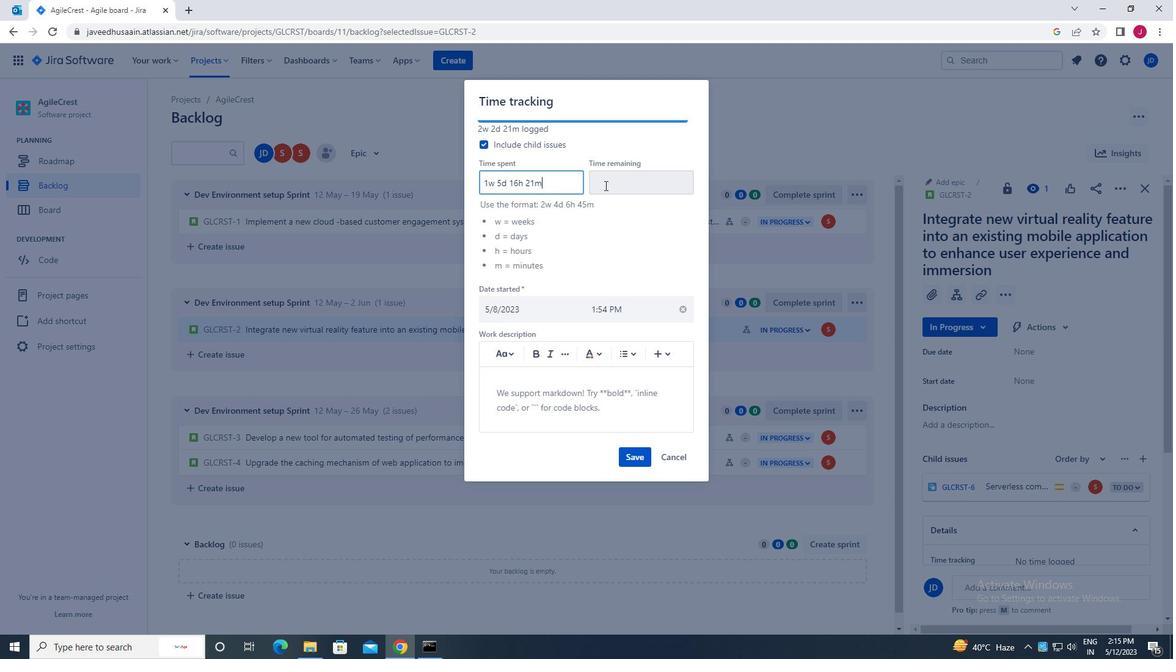 
Action: Key pressed 5e<Key.backspace>w<Key.space>2d<Key.space>9h<Key.space>22m
Screenshot: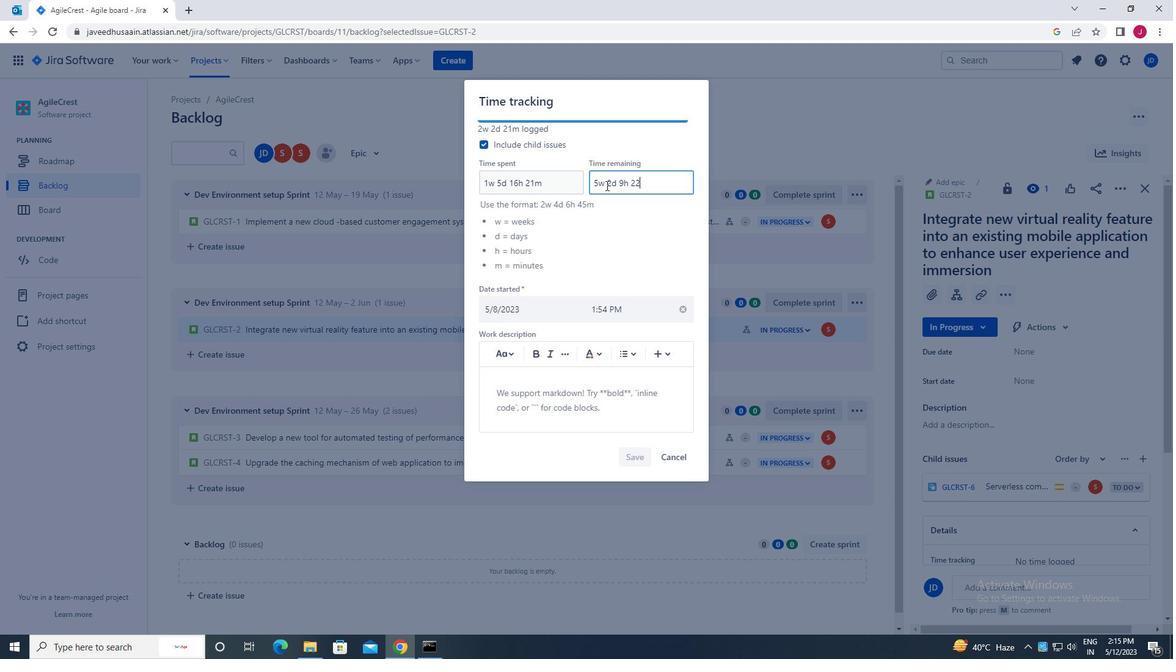 
Action: Mouse moved to (637, 455)
Screenshot: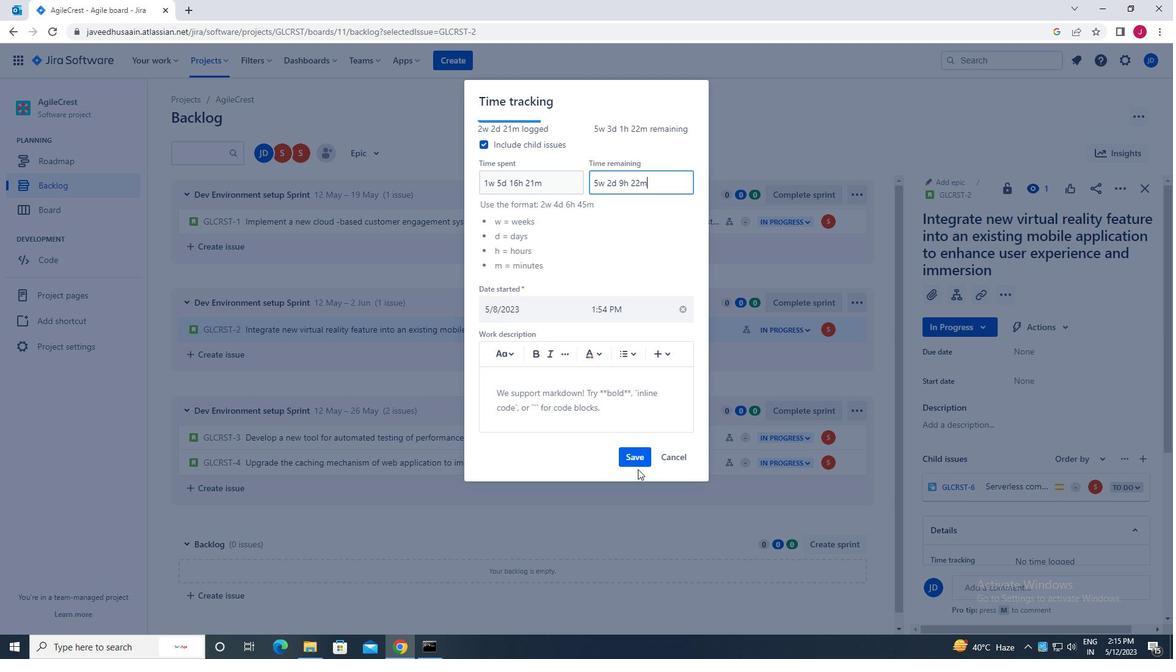
Action: Mouse pressed left at (637, 455)
Screenshot: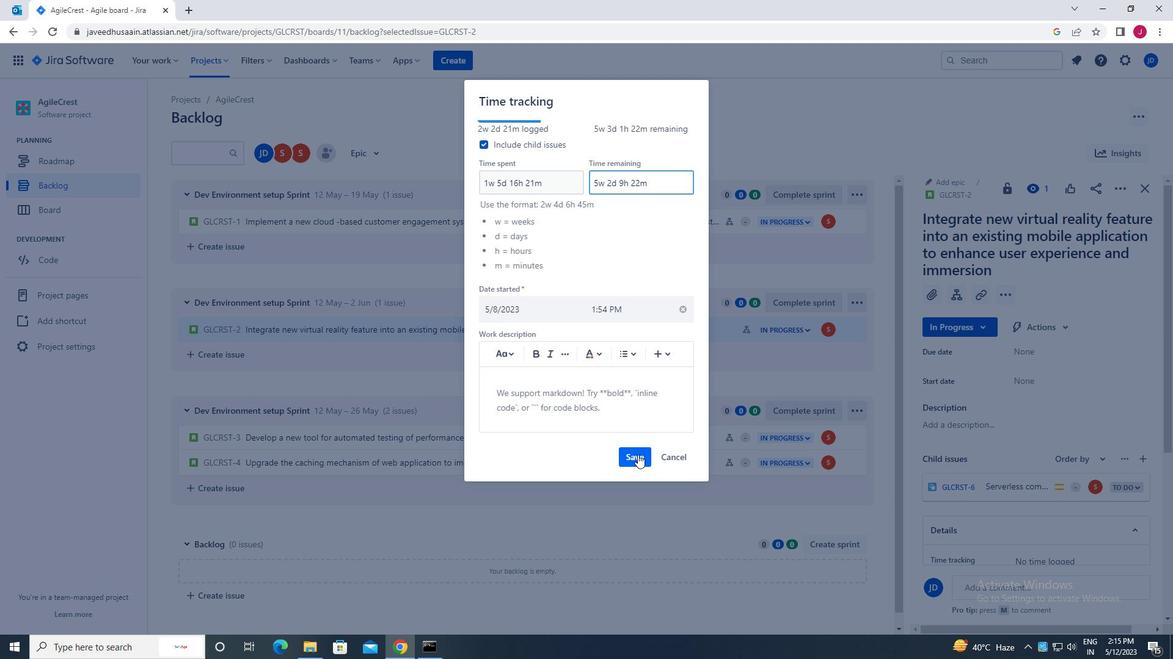
Action: Mouse moved to (1116, 188)
Screenshot: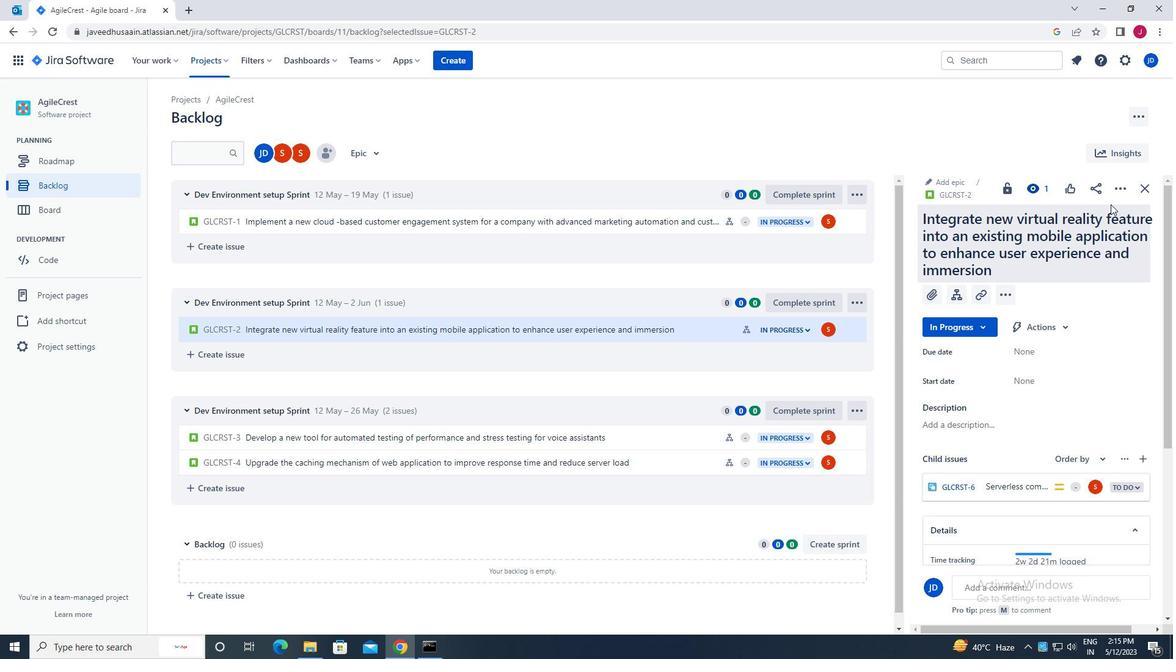 
Action: Mouse pressed left at (1116, 188)
Screenshot: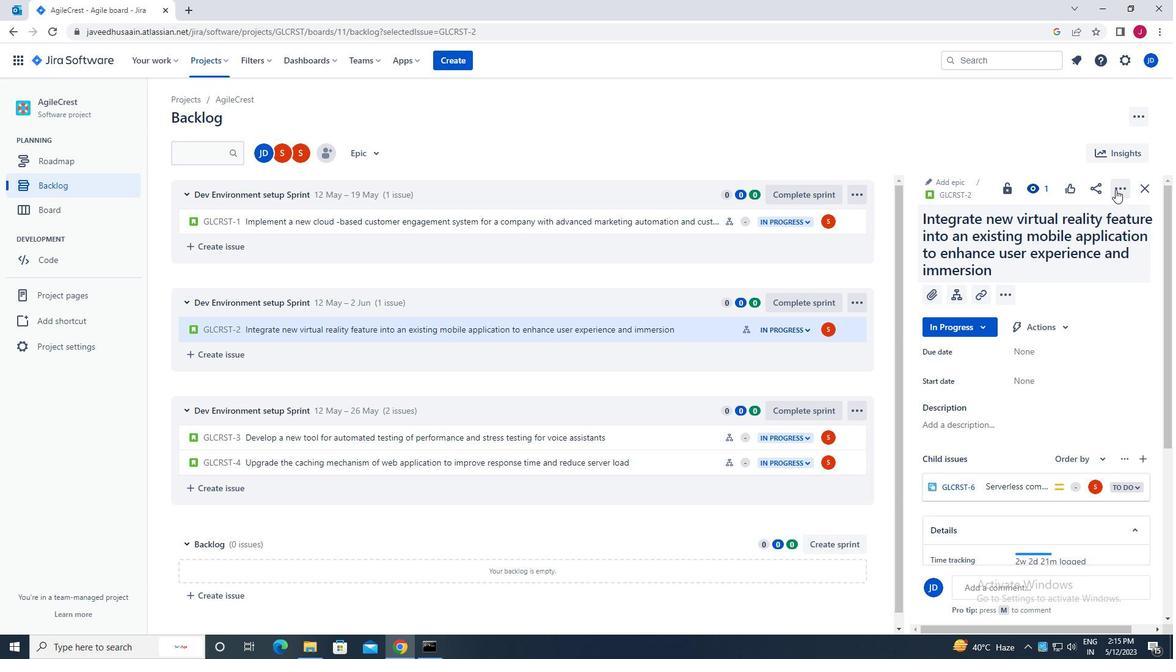 
Action: Mouse moved to (1056, 349)
Screenshot: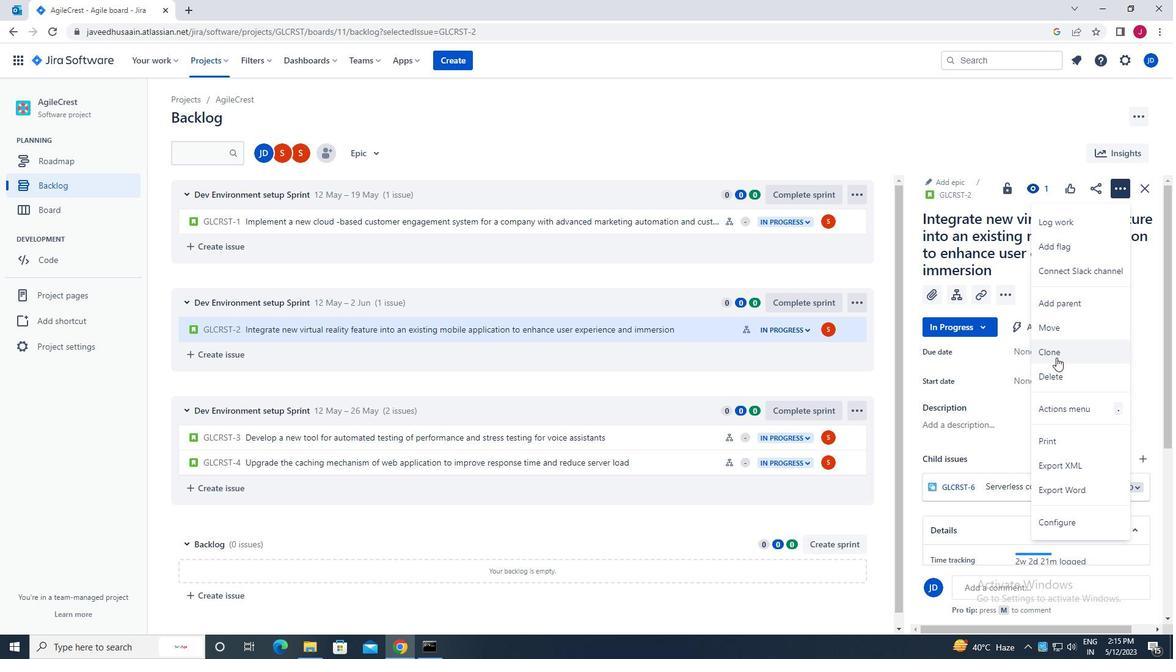 
Action: Mouse pressed left at (1056, 349)
Screenshot: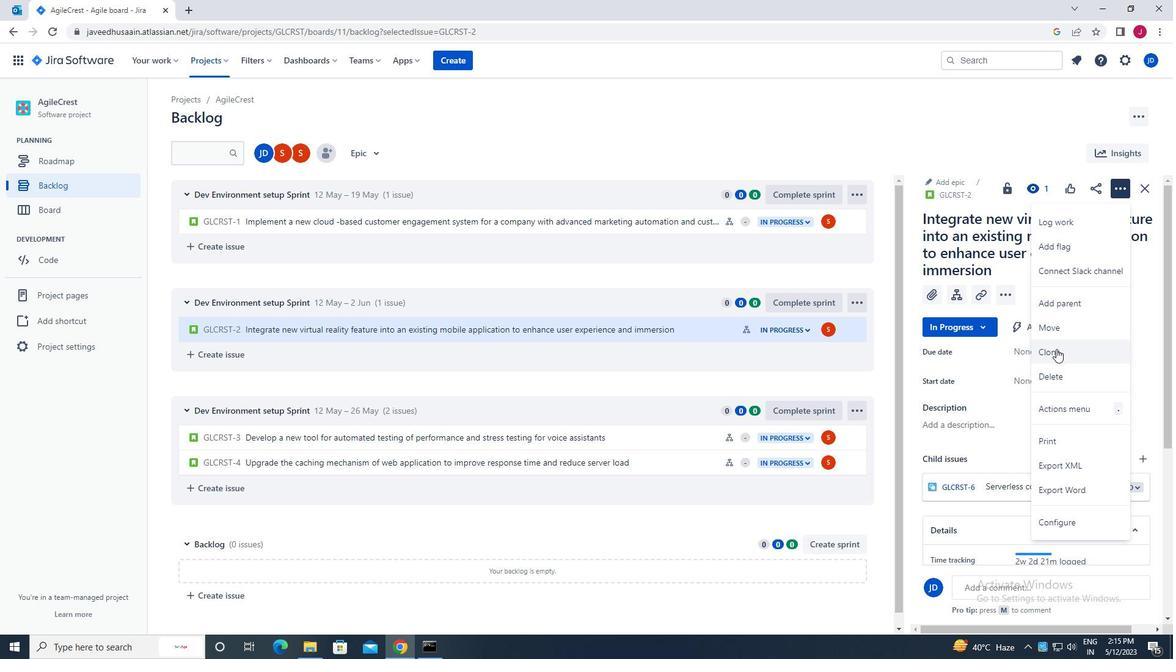 
Action: Mouse moved to (668, 263)
Screenshot: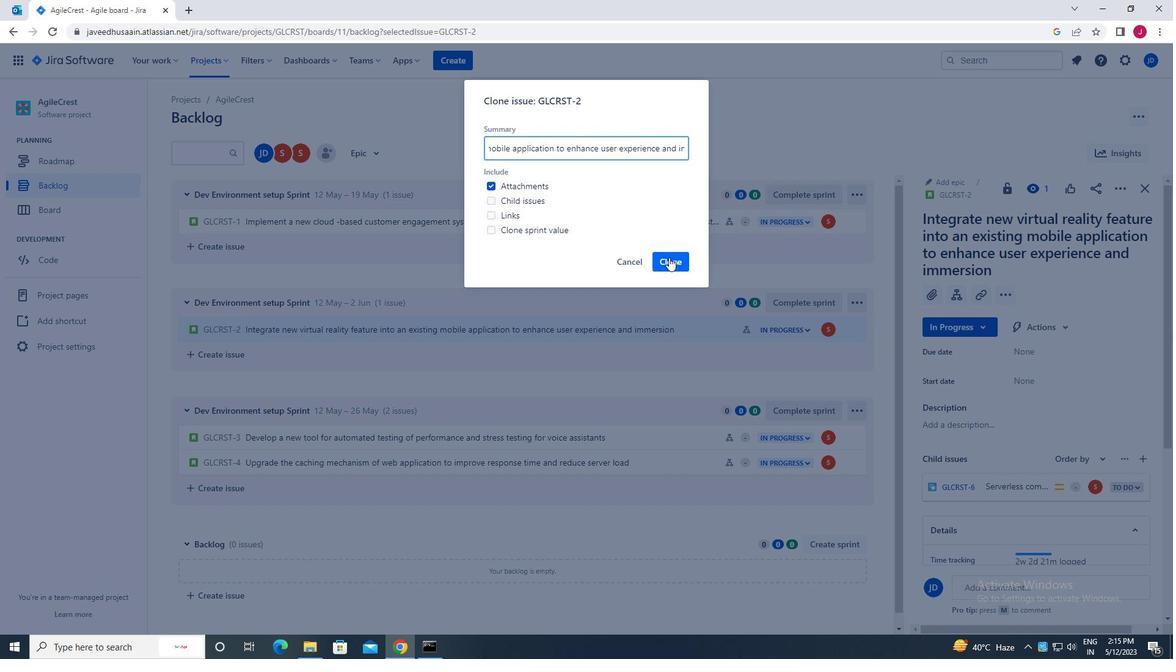 
Action: Mouse pressed left at (668, 263)
Screenshot: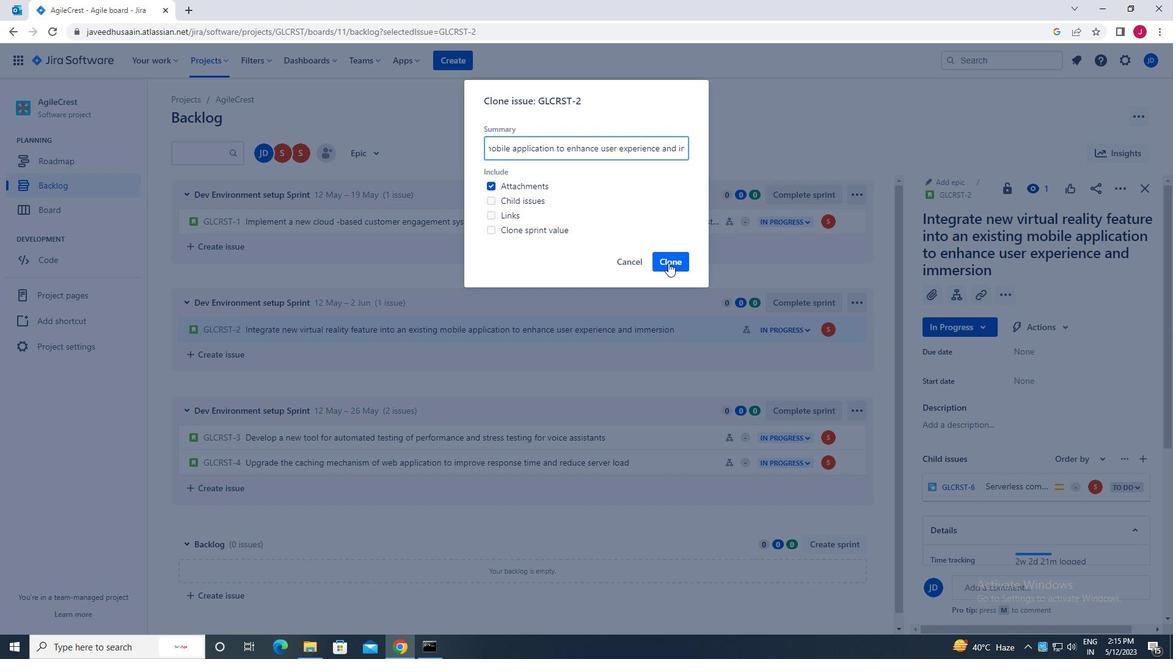 
Action: Mouse moved to (373, 152)
Screenshot: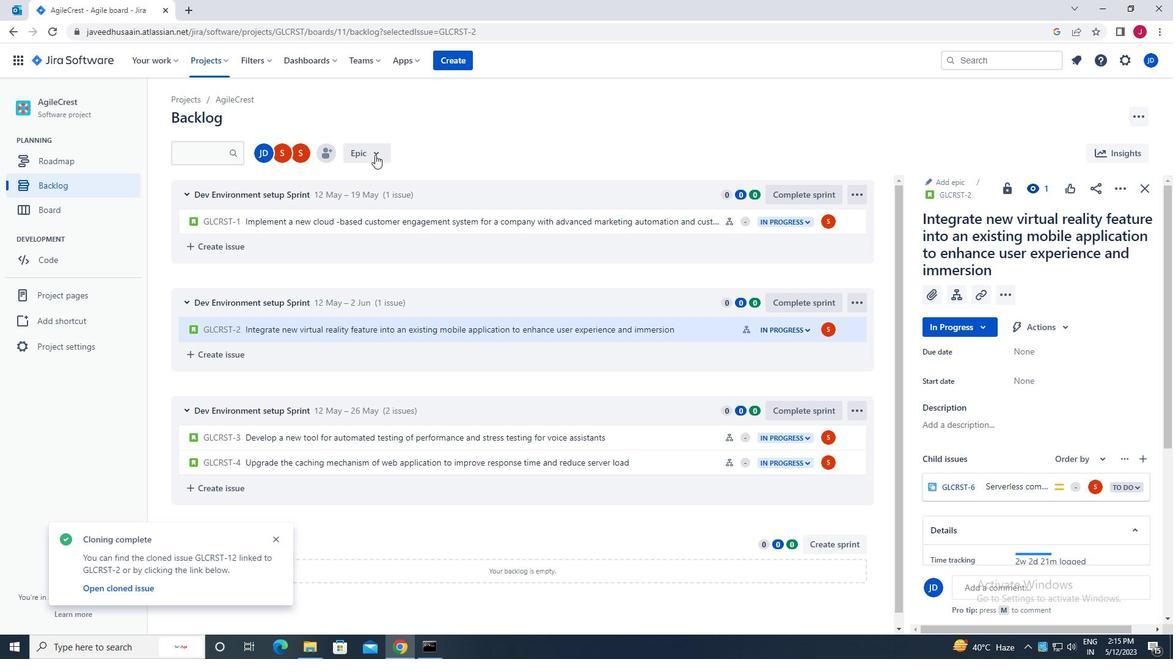 
Action: Mouse pressed left at (373, 152)
Screenshot: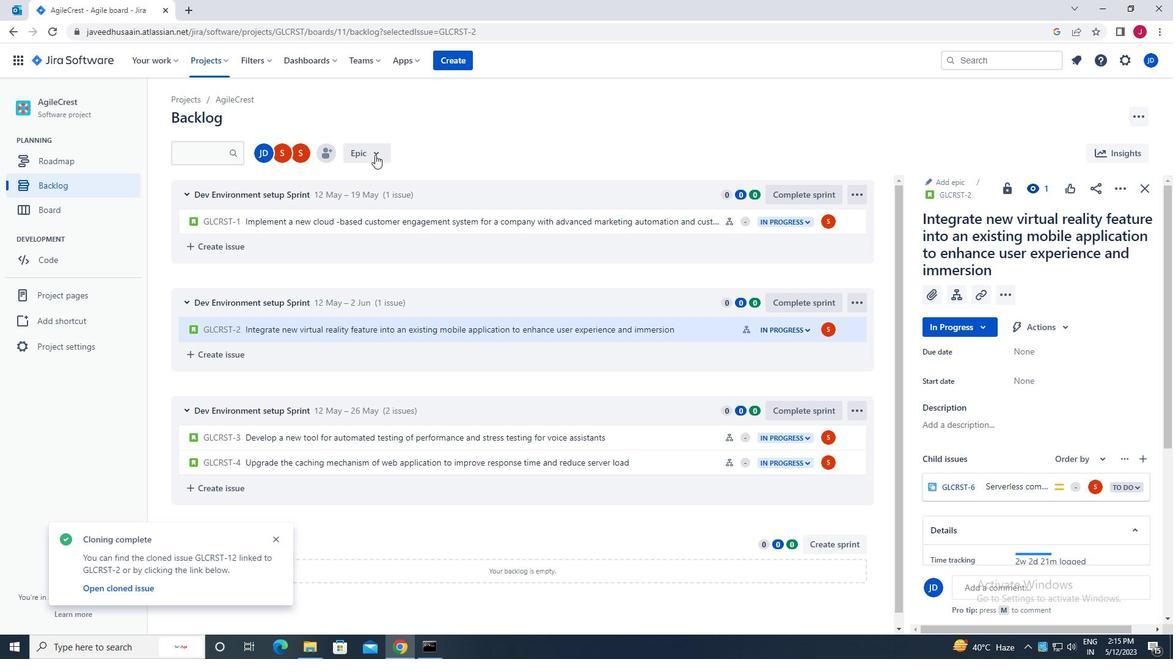 
Action: Mouse moved to (395, 223)
Screenshot: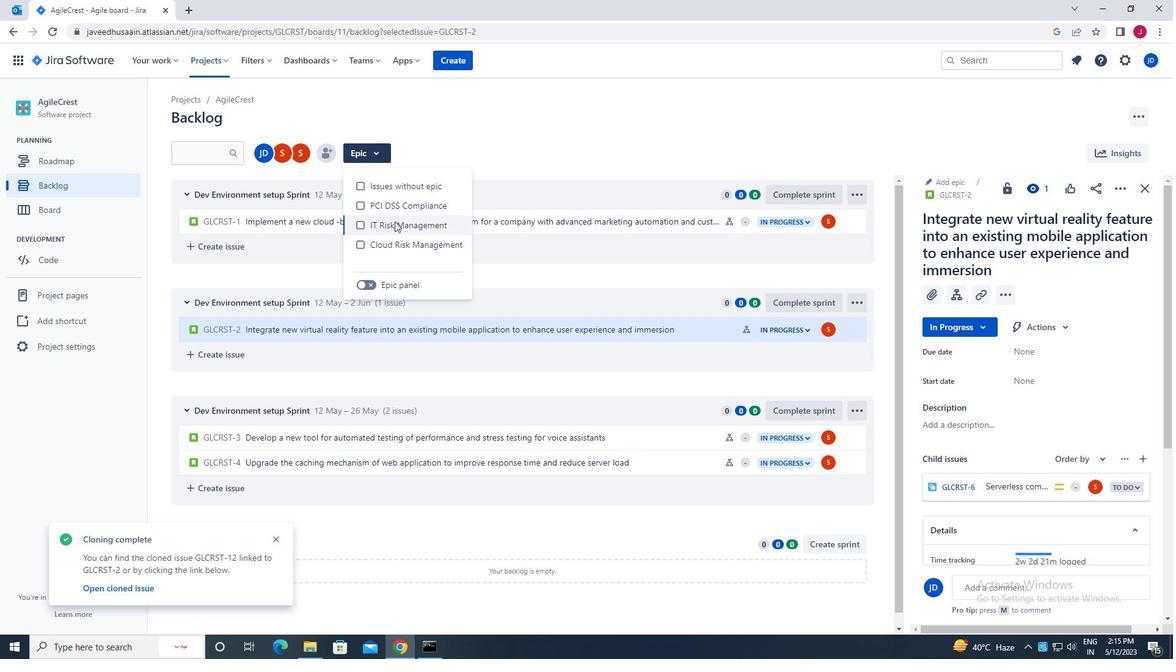 
Action: Mouse pressed left at (395, 223)
Screenshot: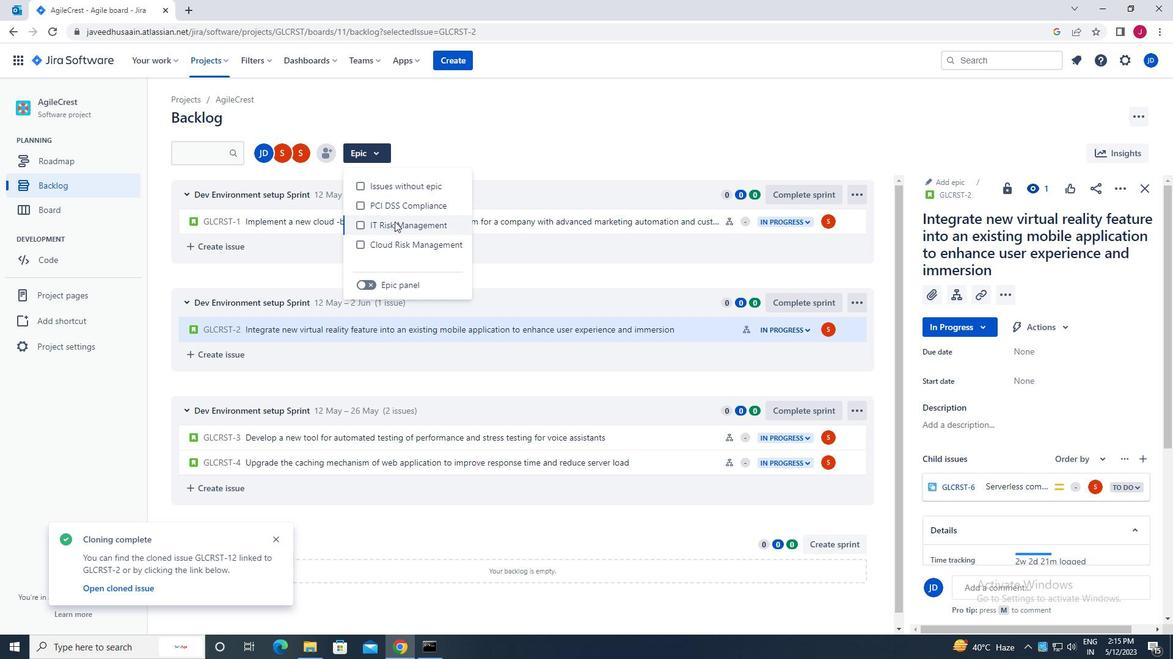 
Action: Mouse moved to (597, 132)
Screenshot: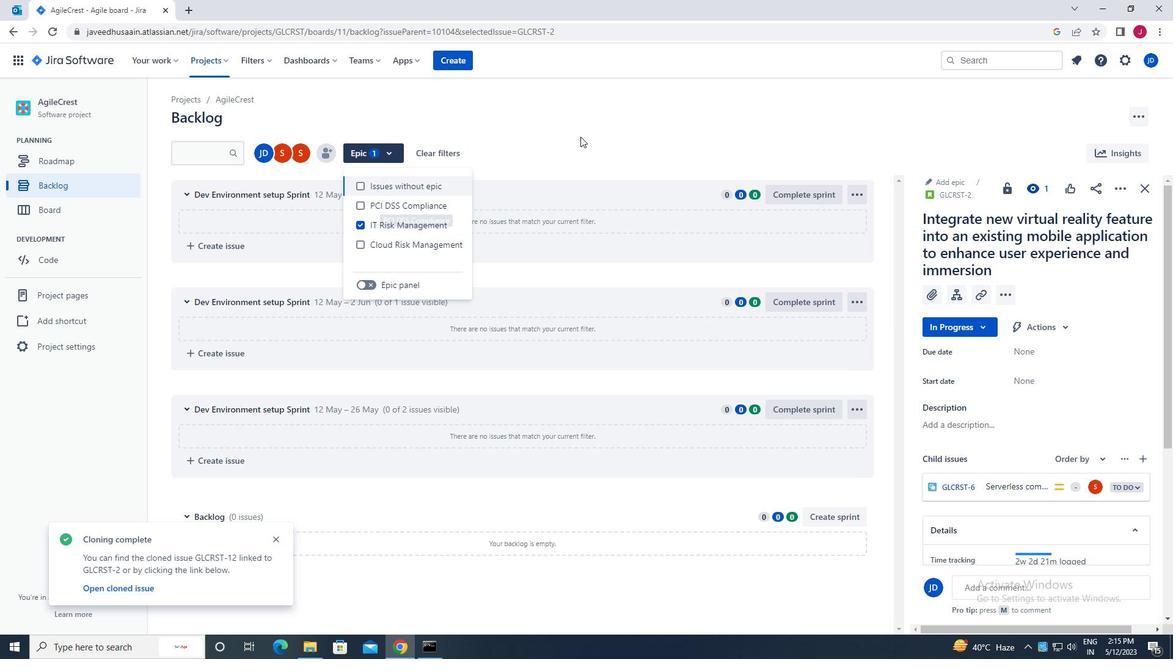 
Action: Mouse pressed left at (597, 132)
Screenshot: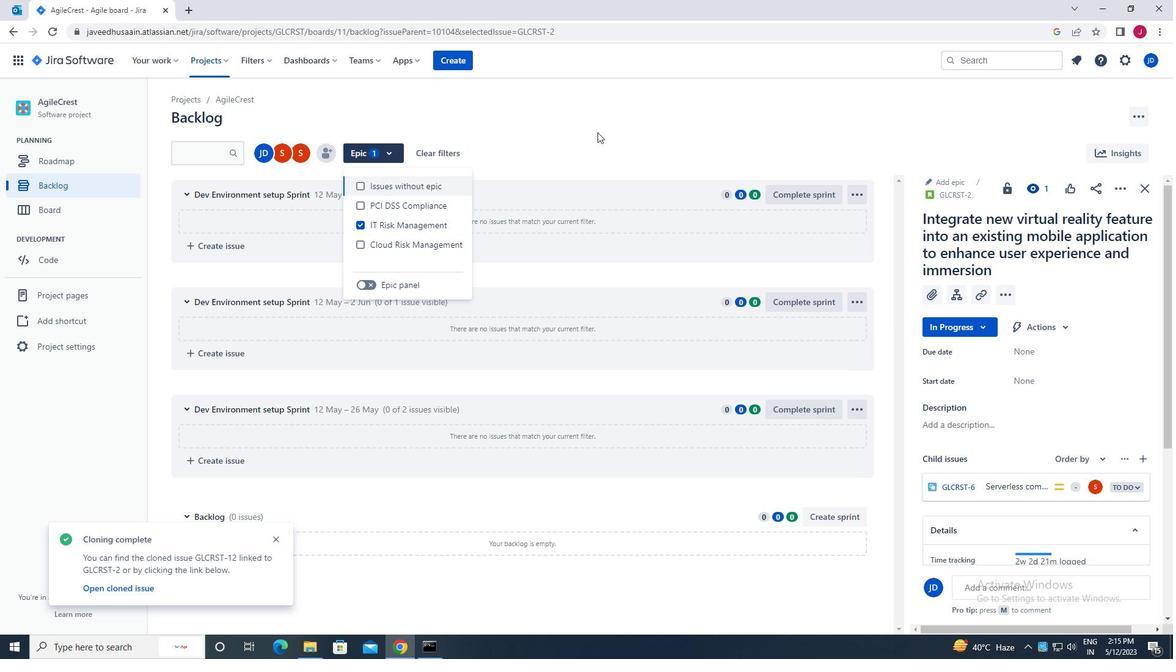 
Action: Mouse moved to (1095, 191)
Screenshot: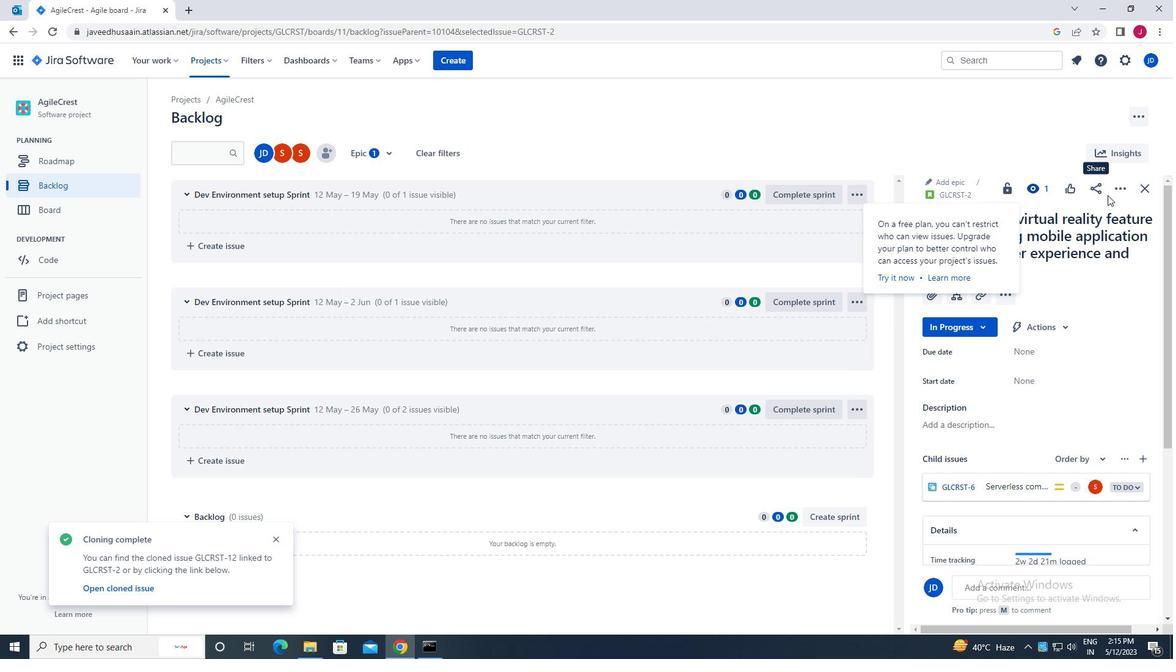 
